 Task: Look for space in Guayaquil, Ecuador from 8th June, 2023 to 12th June, 2023 for 2 adults in price range Rs.8000 to Rs.16000. Place can be private room with 1  bedroom having 1 bed and 1 bathroom. Property type can be flatguest house, hotel. Booking option can be shelf check-in. Required host language is English.
Action: Mouse moved to (435, 92)
Screenshot: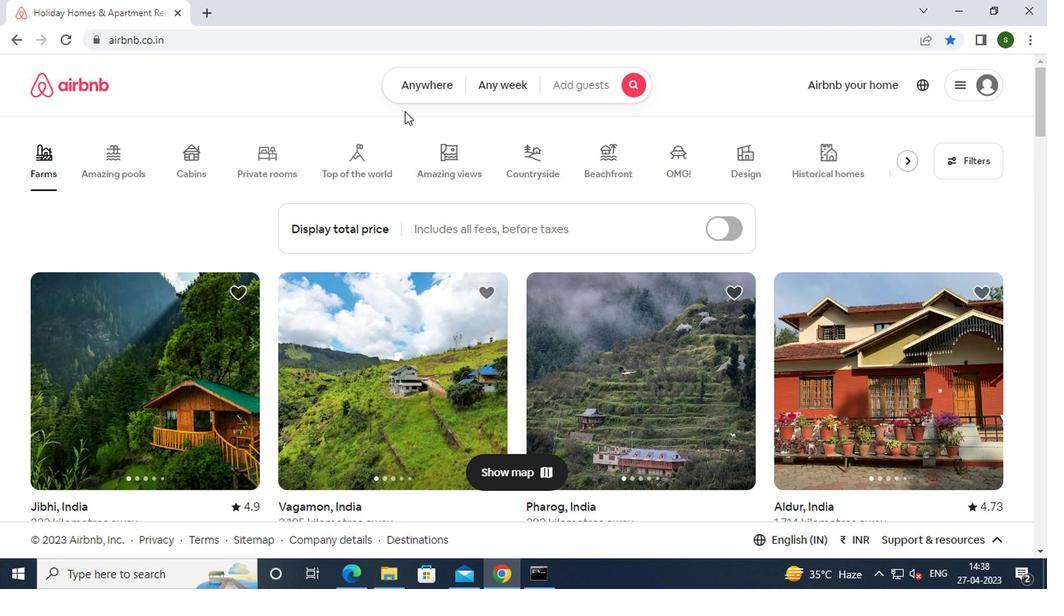 
Action: Mouse pressed left at (435, 92)
Screenshot: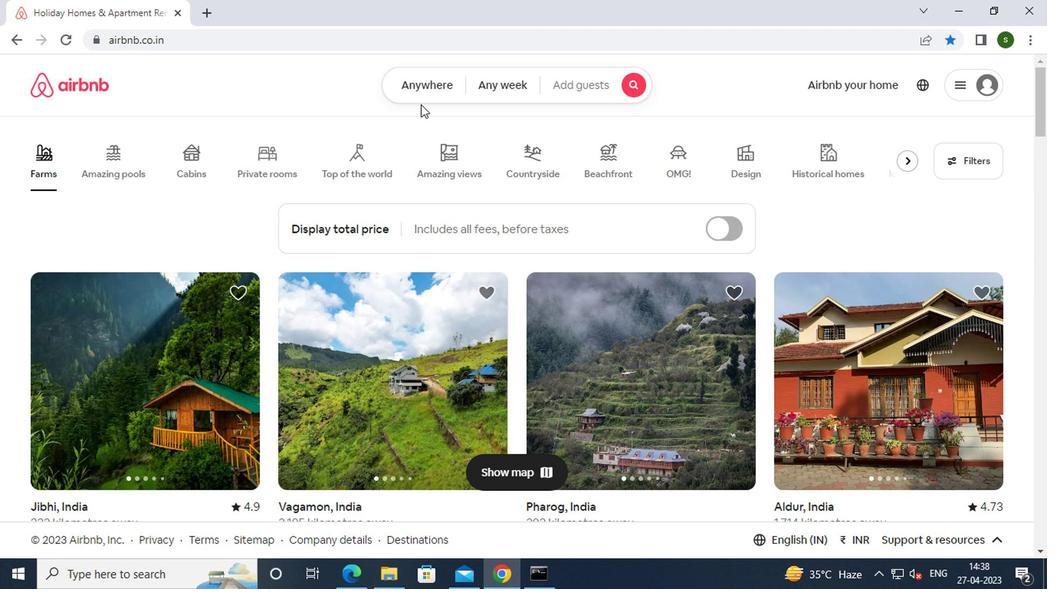 
Action: Mouse moved to (307, 147)
Screenshot: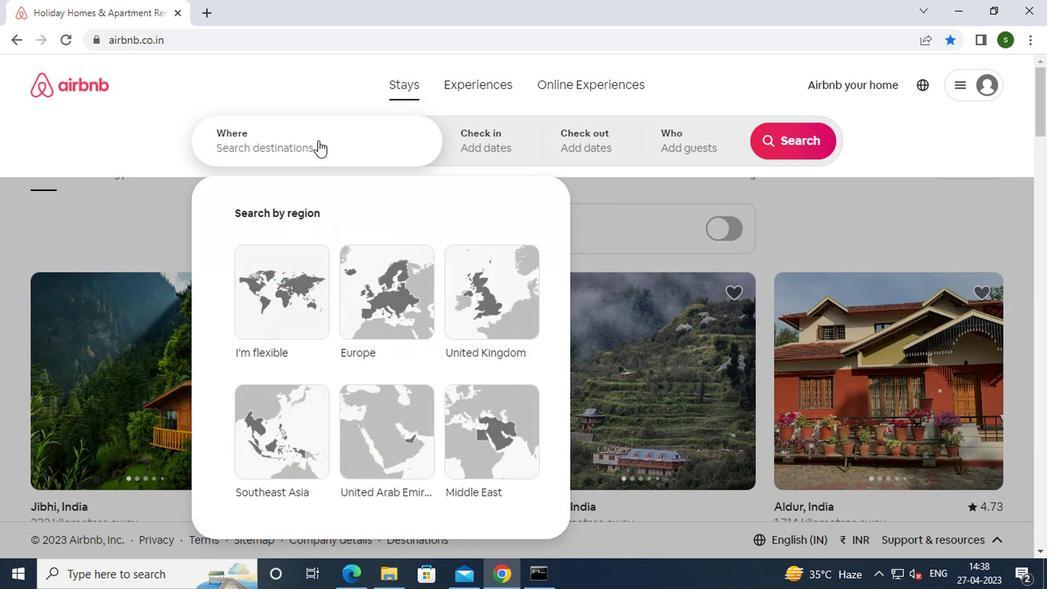 
Action: Mouse pressed left at (307, 147)
Screenshot: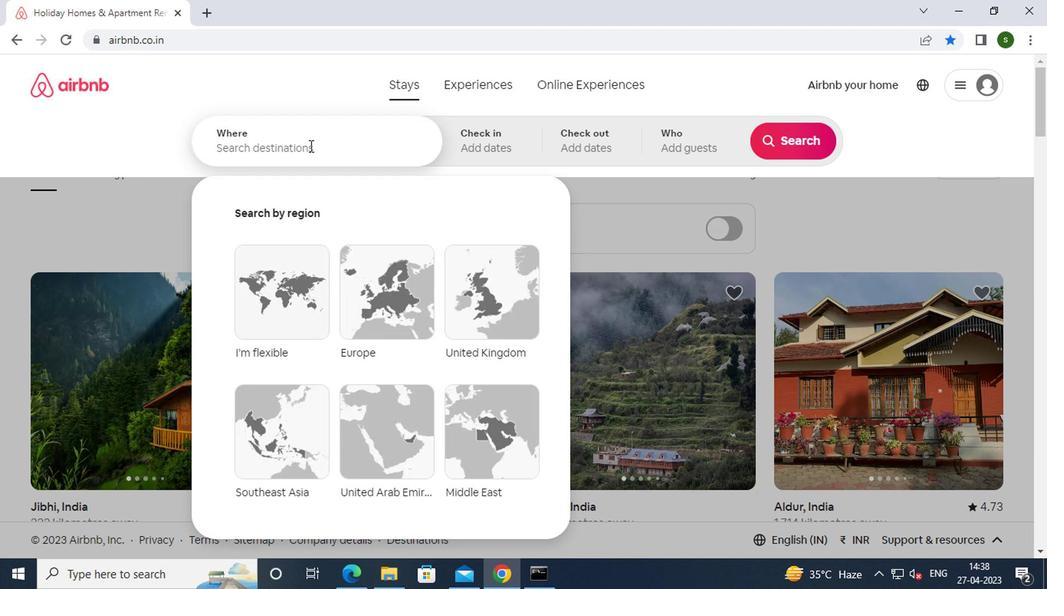
Action: Key pressed g<Key.caps_lock>uayaquil,<Key.space><Key.caps_lock>e<Key.caps_lock>cuador<Key.enter>
Screenshot: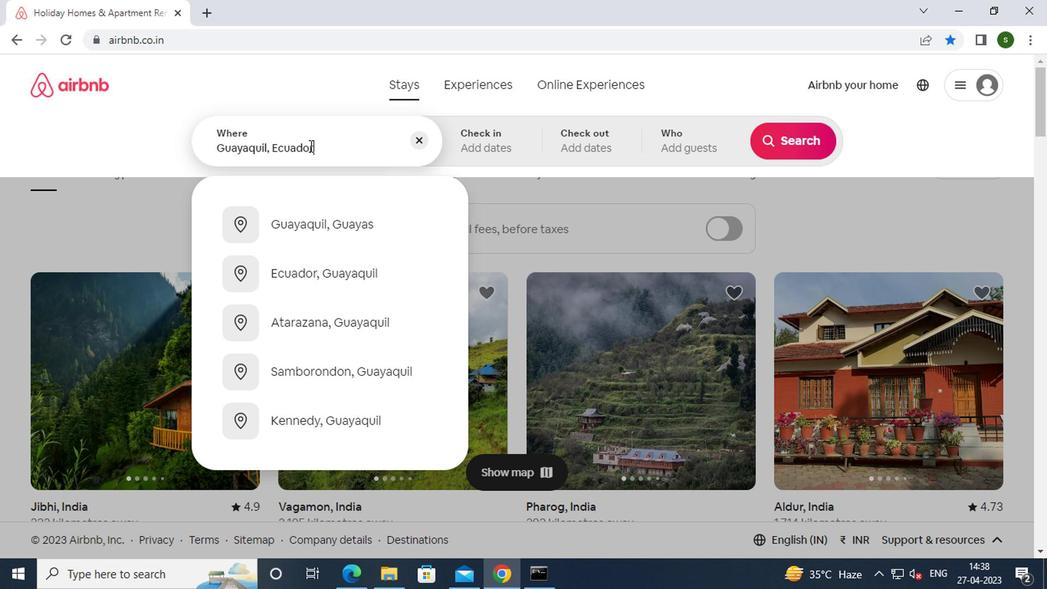 
Action: Mouse moved to (783, 260)
Screenshot: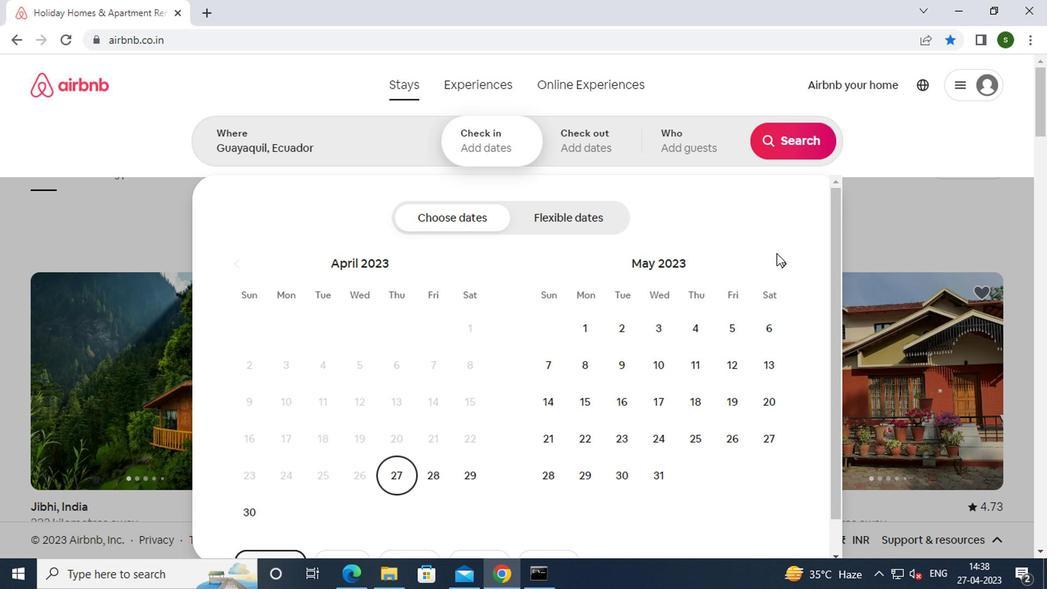 
Action: Mouse pressed left at (783, 260)
Screenshot: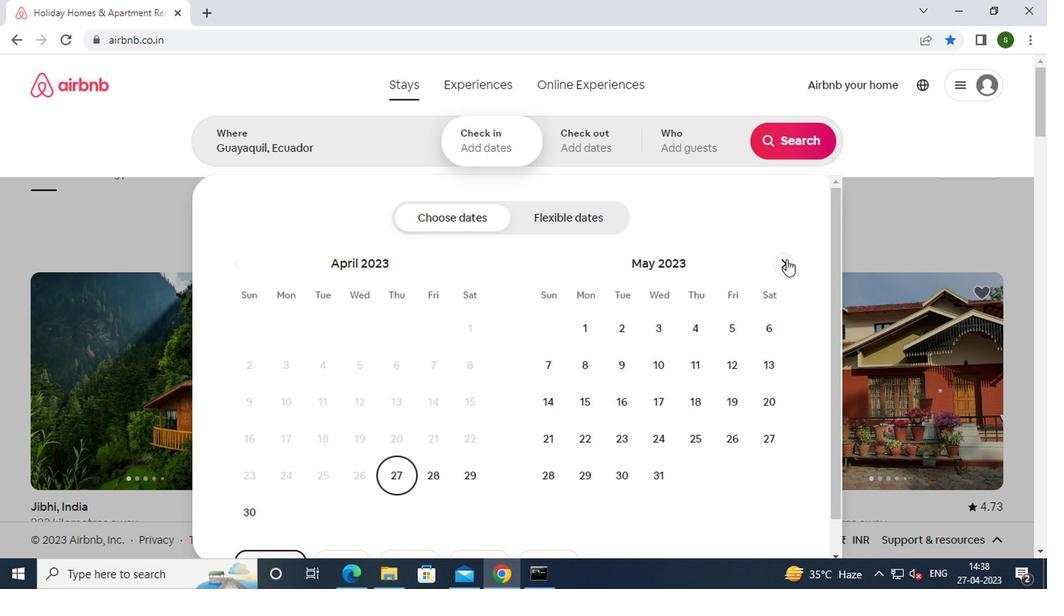
Action: Mouse moved to (686, 356)
Screenshot: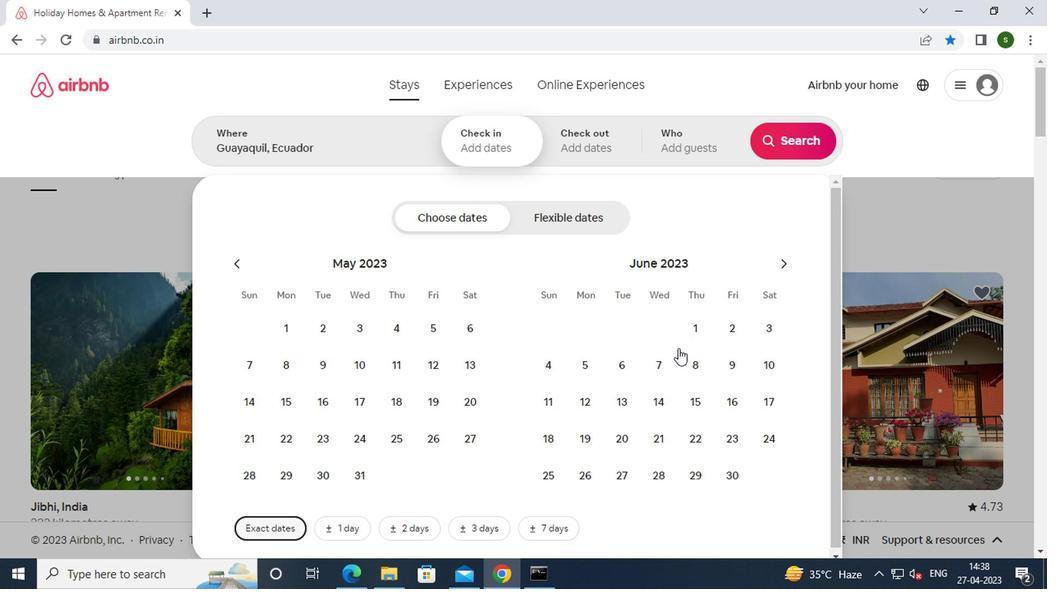 
Action: Mouse pressed left at (686, 356)
Screenshot: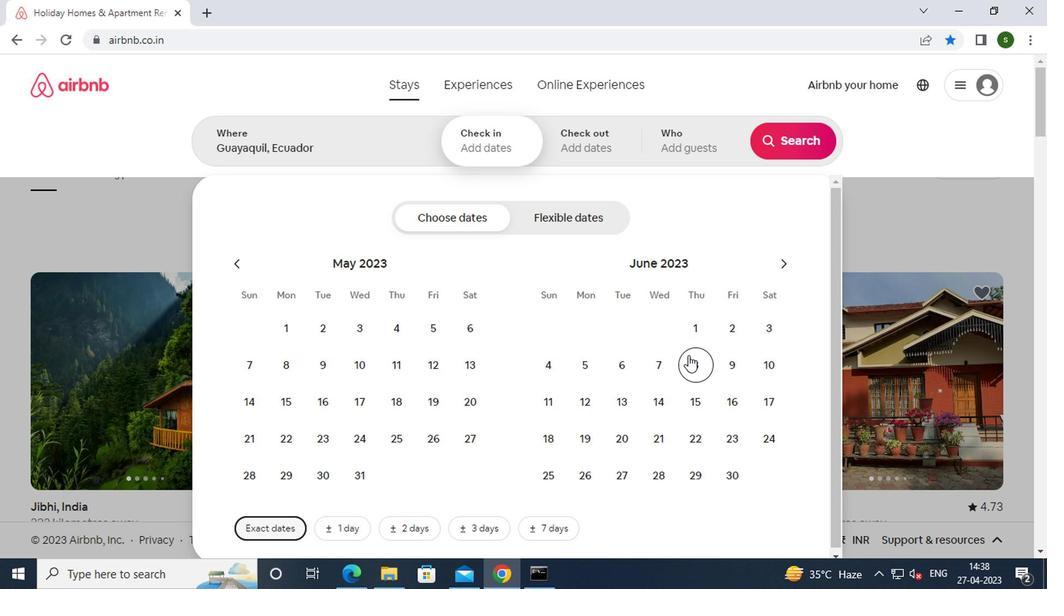
Action: Mouse moved to (590, 393)
Screenshot: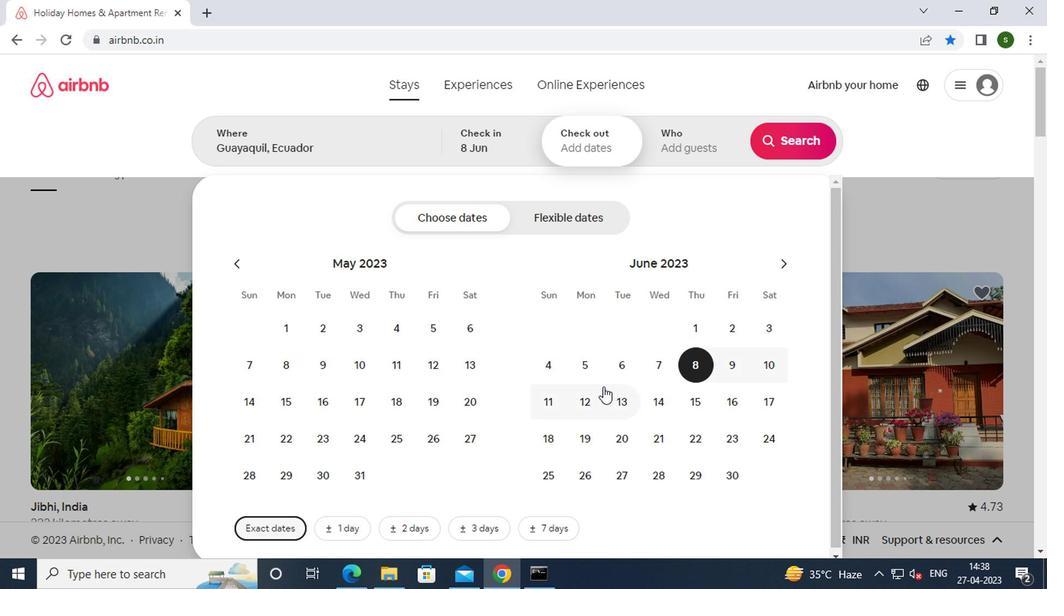 
Action: Mouse pressed left at (590, 393)
Screenshot: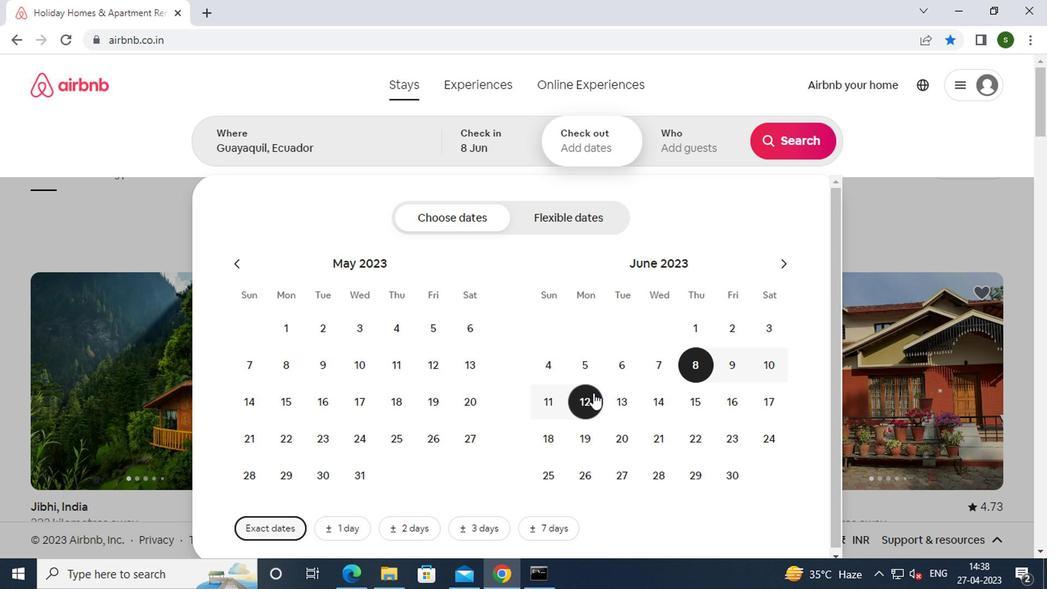 
Action: Mouse moved to (678, 146)
Screenshot: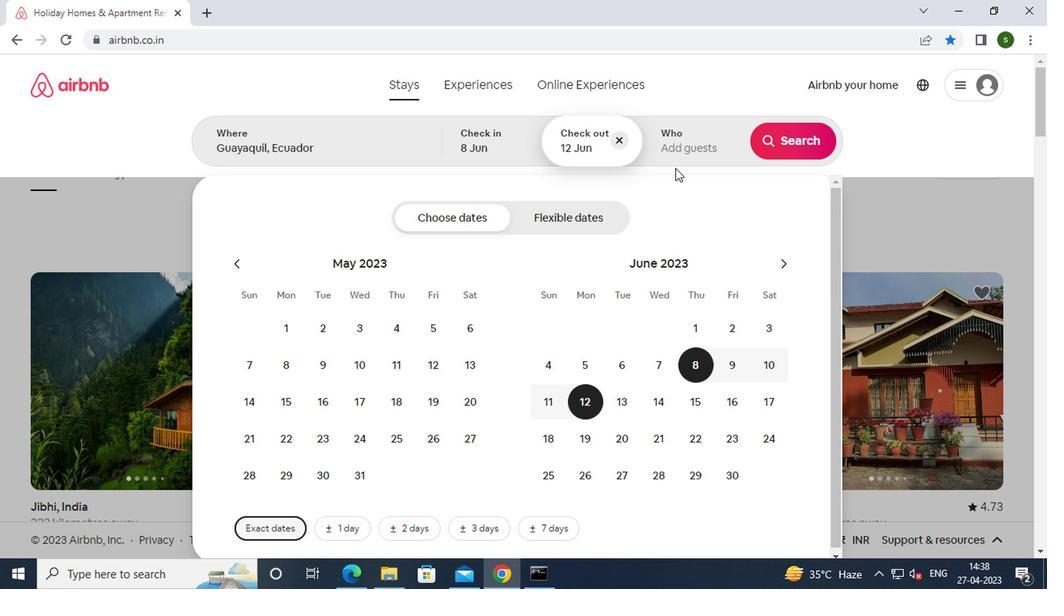 
Action: Mouse pressed left at (678, 146)
Screenshot: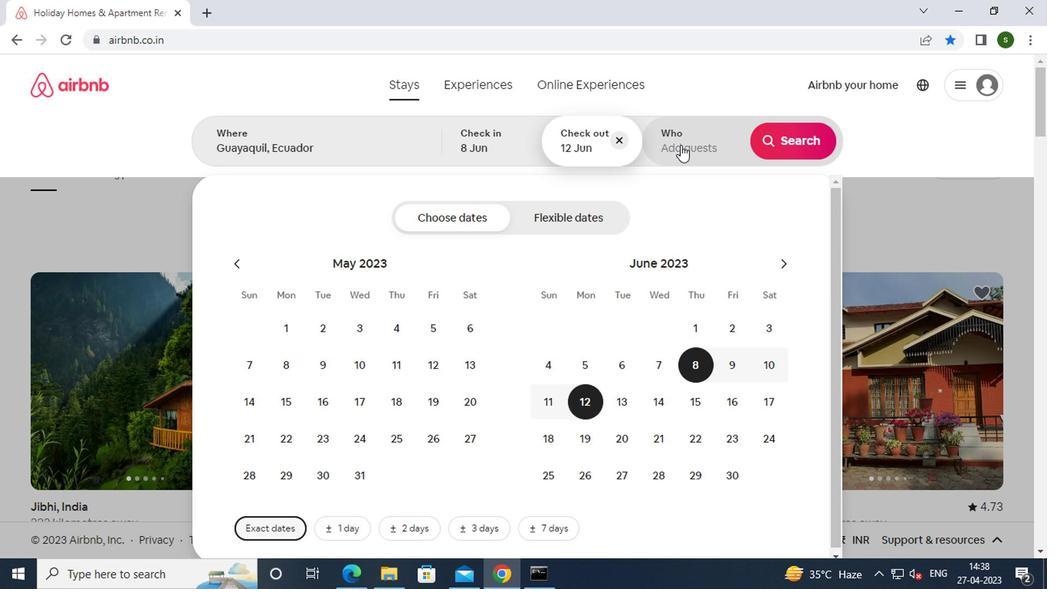 
Action: Mouse moved to (789, 223)
Screenshot: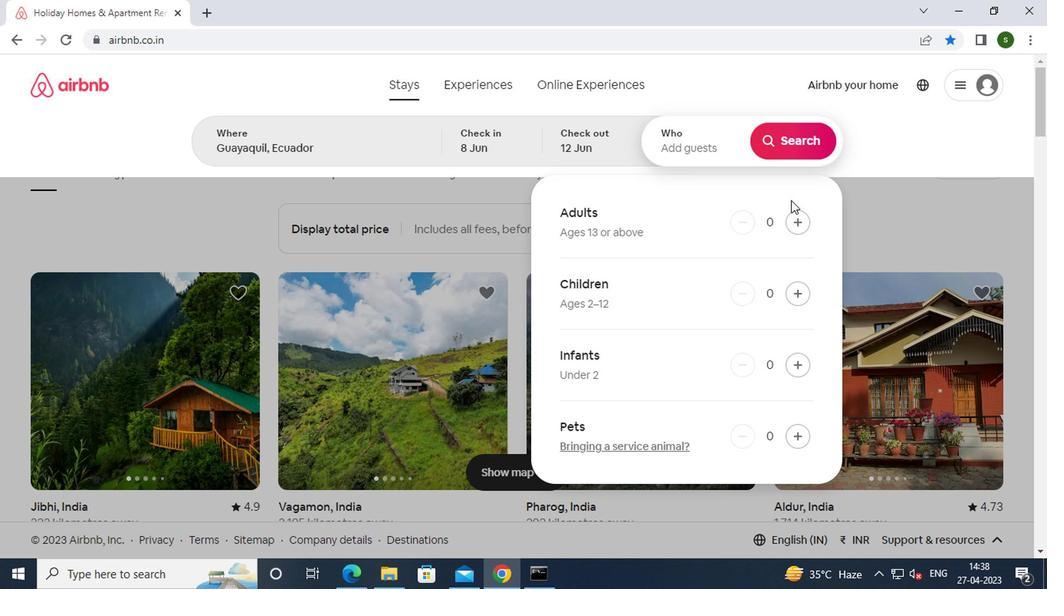 
Action: Mouse pressed left at (789, 223)
Screenshot: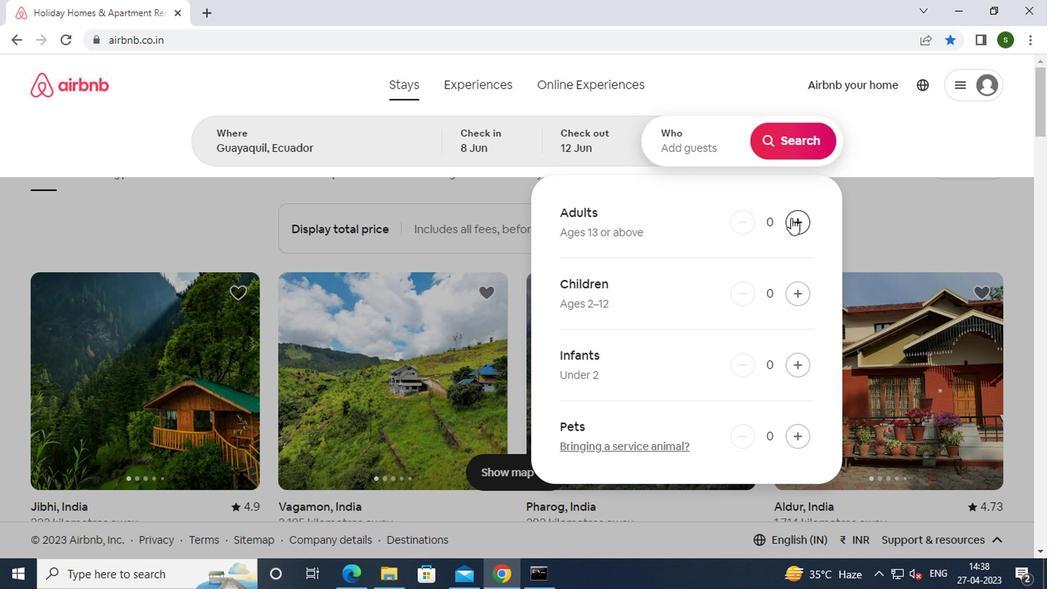 
Action: Mouse pressed left at (789, 223)
Screenshot: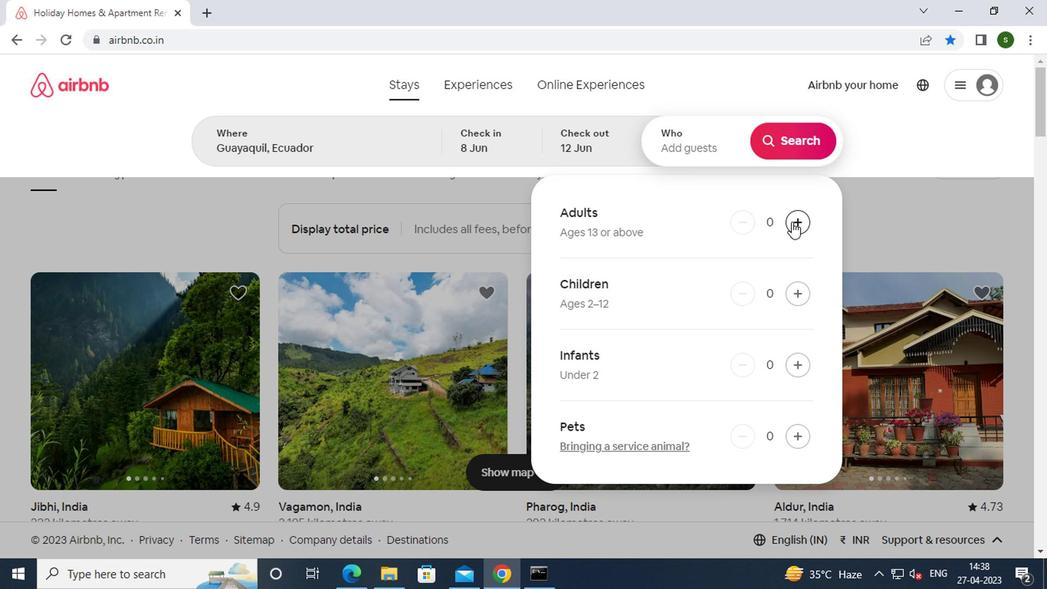 
Action: Mouse moved to (799, 146)
Screenshot: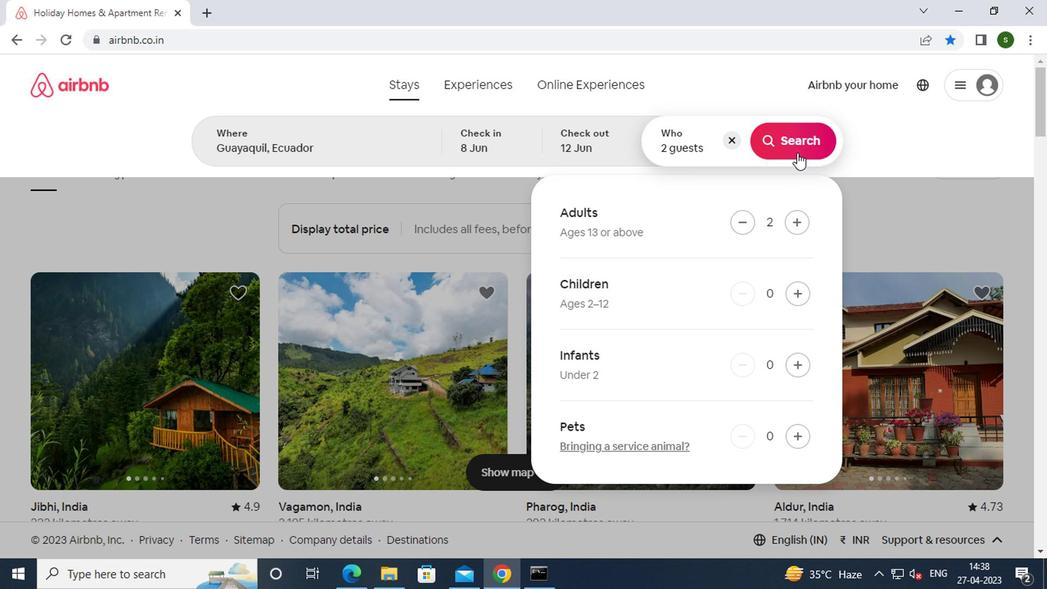 
Action: Mouse pressed left at (799, 146)
Screenshot: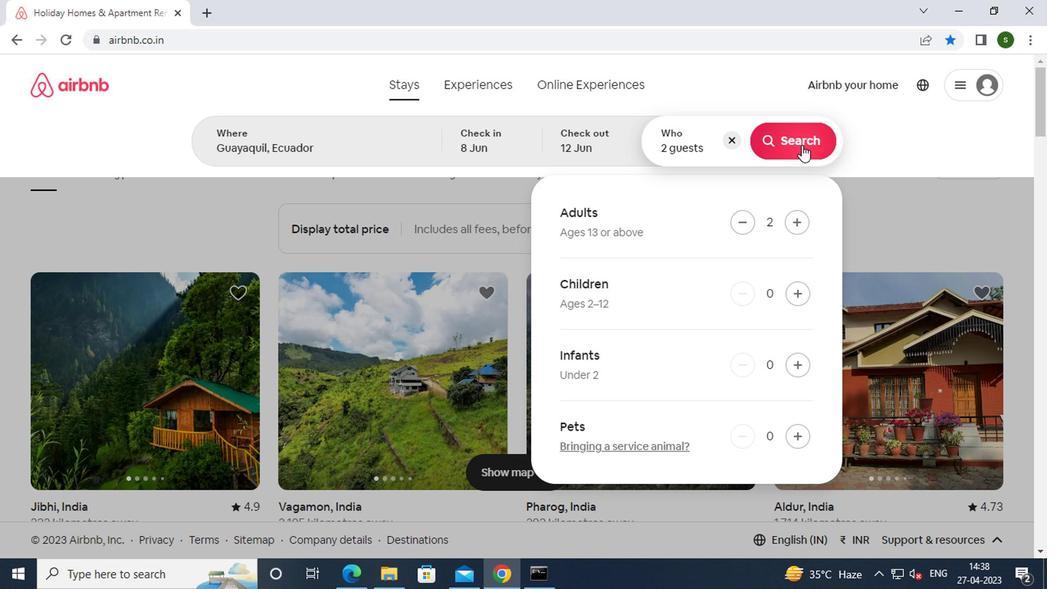 
Action: Mouse moved to (956, 142)
Screenshot: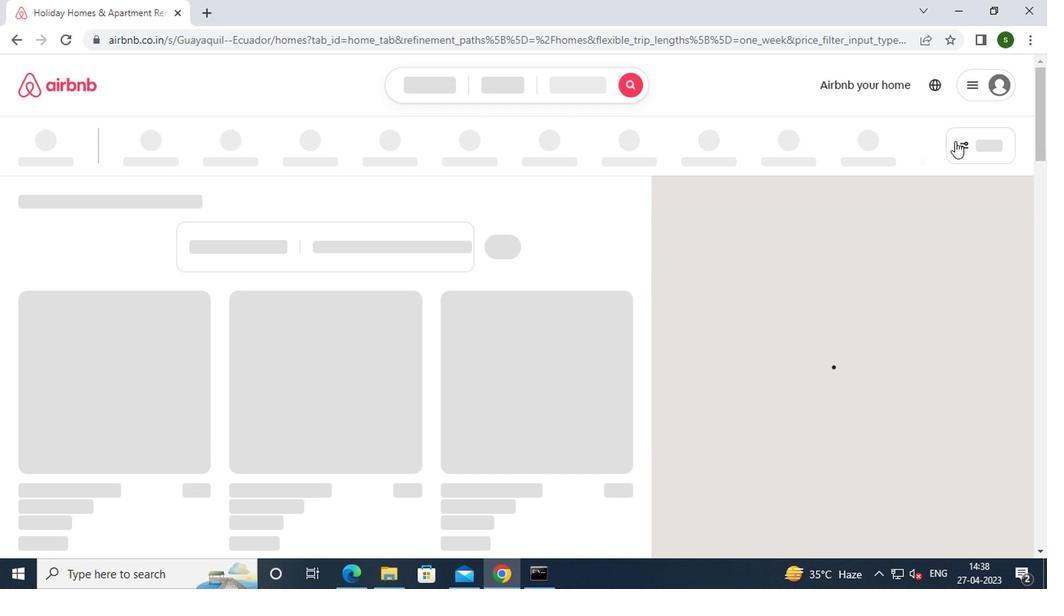 
Action: Mouse pressed left at (956, 142)
Screenshot: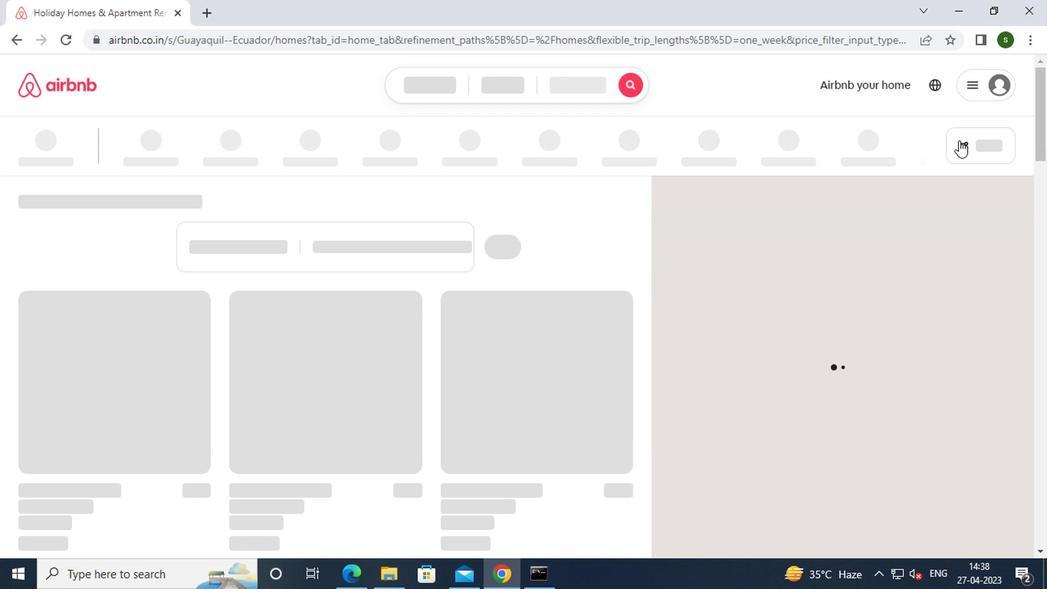 
Action: Mouse moved to (408, 390)
Screenshot: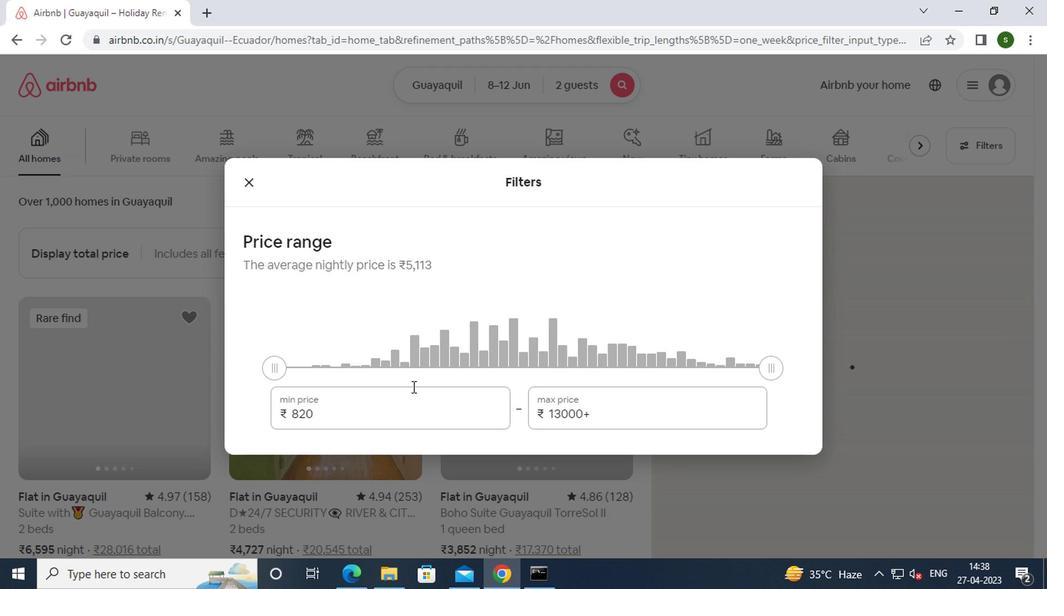 
Action: Mouse pressed left at (408, 390)
Screenshot: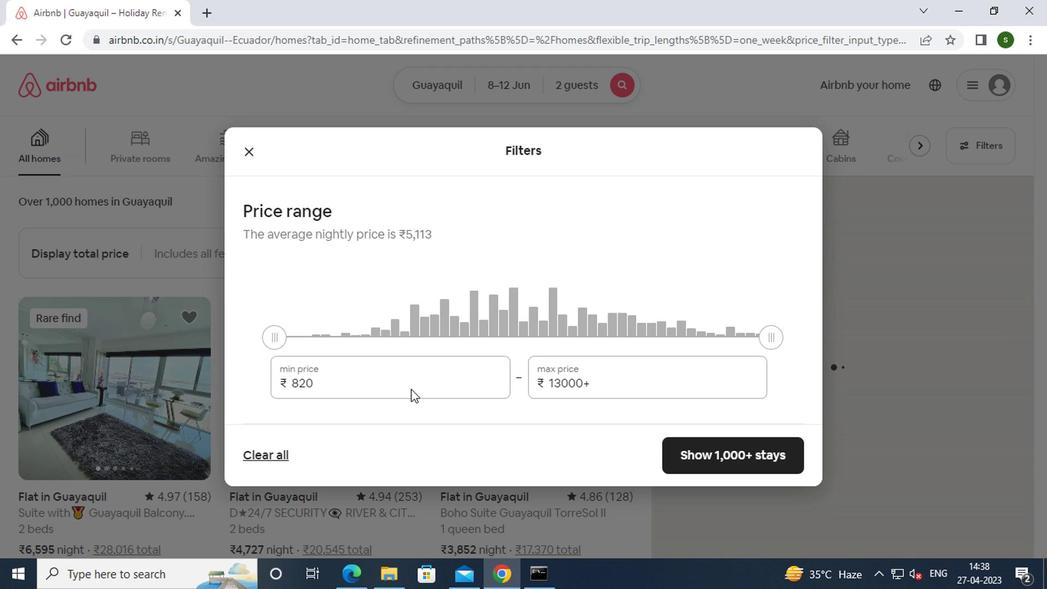 
Action: Mouse moved to (418, 342)
Screenshot: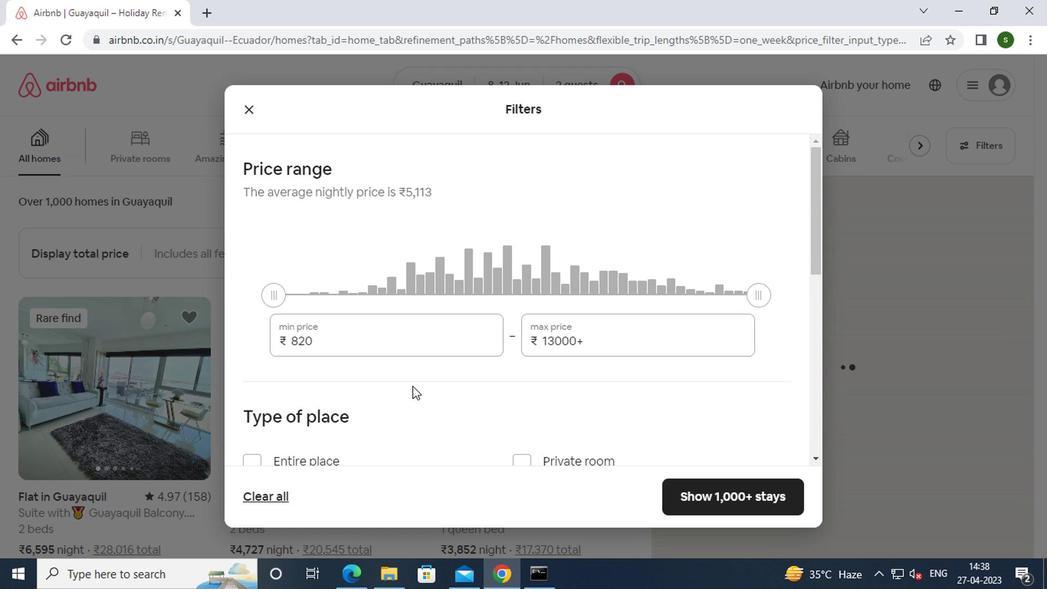 
Action: Mouse pressed left at (418, 342)
Screenshot: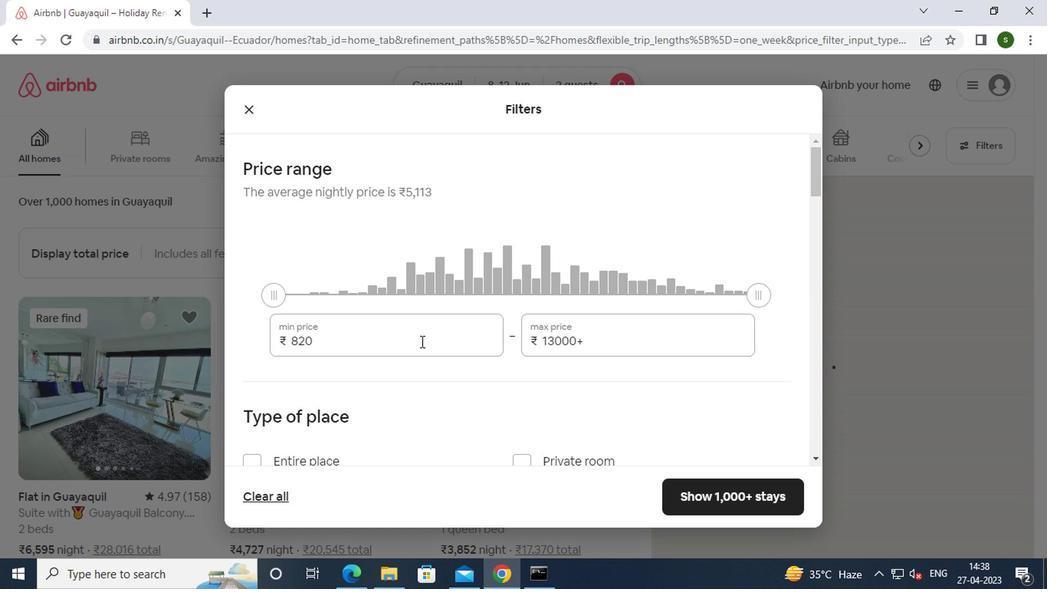 
Action: Key pressed <Key.backspace><Key.backspace><Key.backspace><Key.backspace><Key.backspace><Key.backspace><Key.backspace>8000
Screenshot: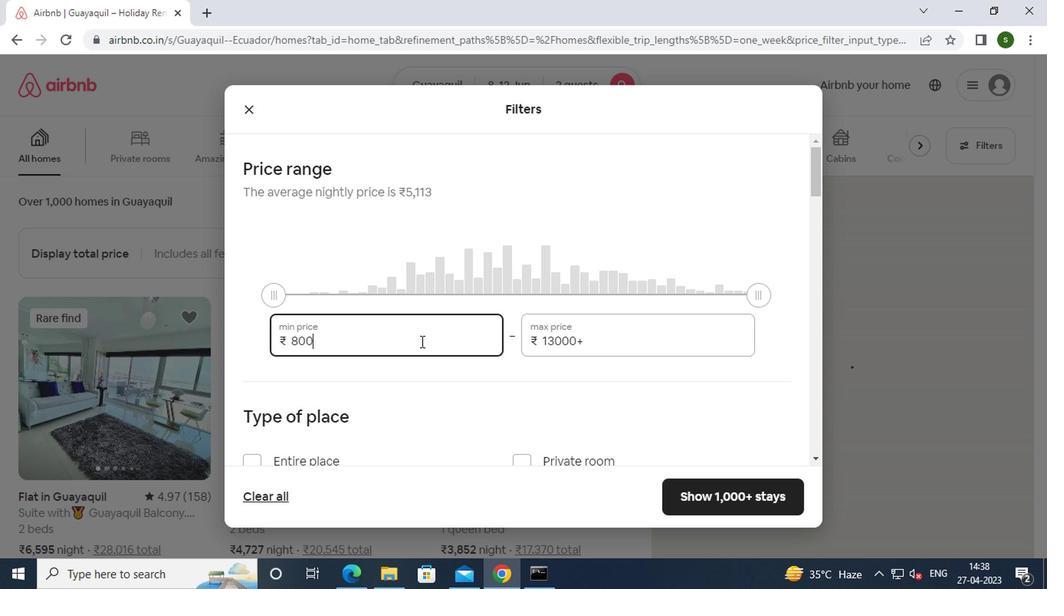 
Action: Mouse moved to (616, 333)
Screenshot: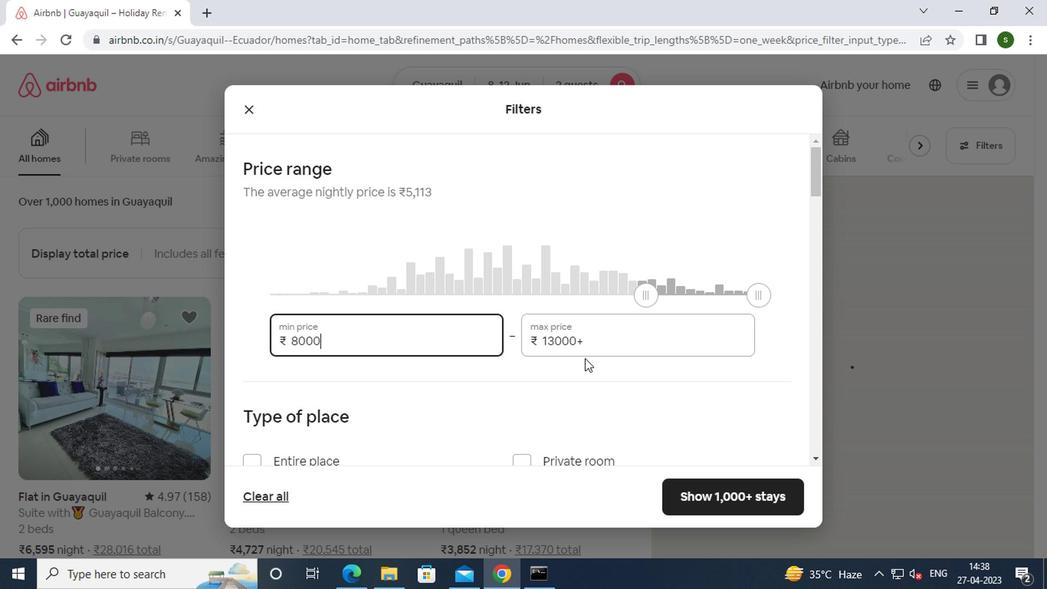 
Action: Mouse pressed left at (616, 333)
Screenshot: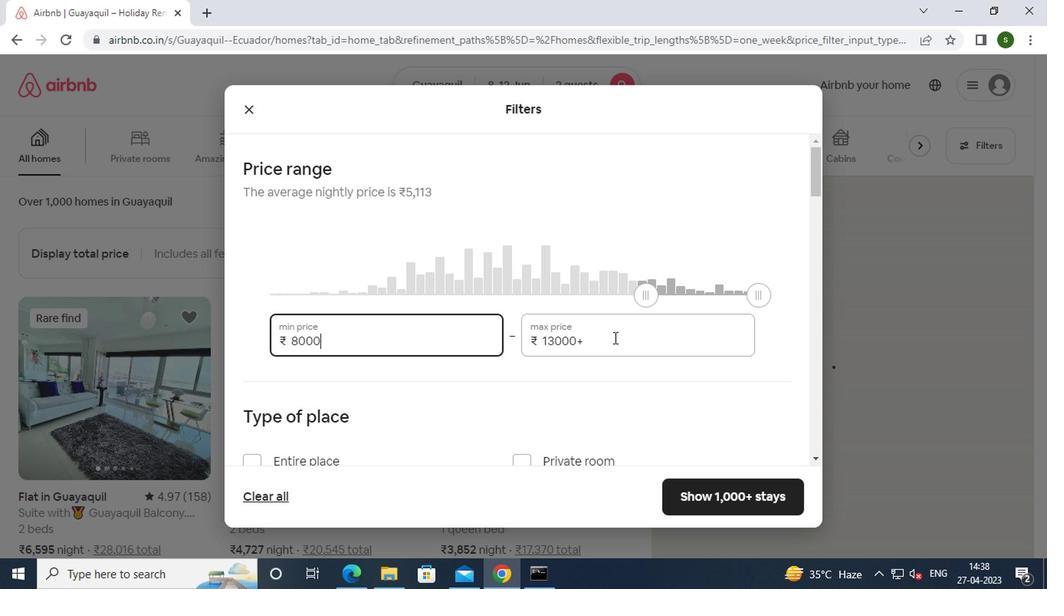 
Action: Key pressed <Key.backspace><Key.backspace><Key.backspace><Key.backspace><Key.backspace><Key.backspace><Key.backspace><Key.backspace><Key.backspace><Key.backspace><Key.backspace>16000
Screenshot: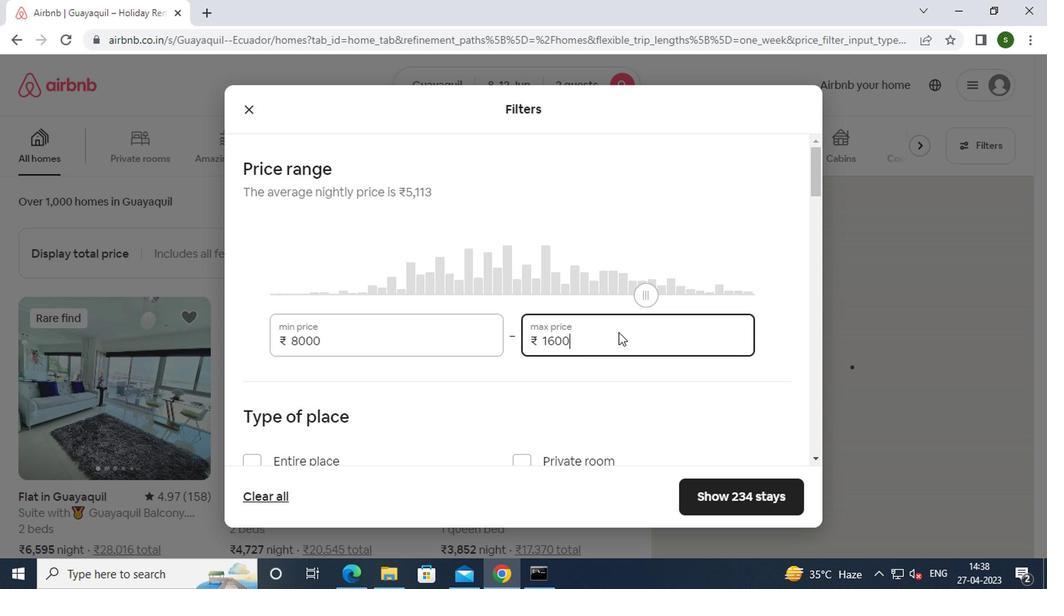 
Action: Mouse moved to (456, 331)
Screenshot: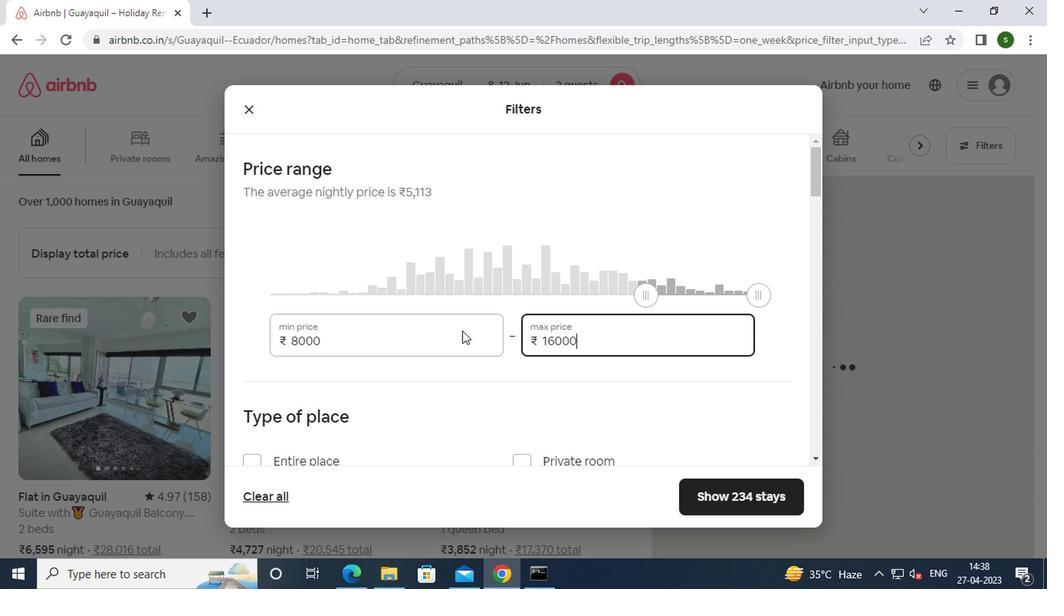 
Action: Mouse scrolled (456, 331) with delta (0, 0)
Screenshot: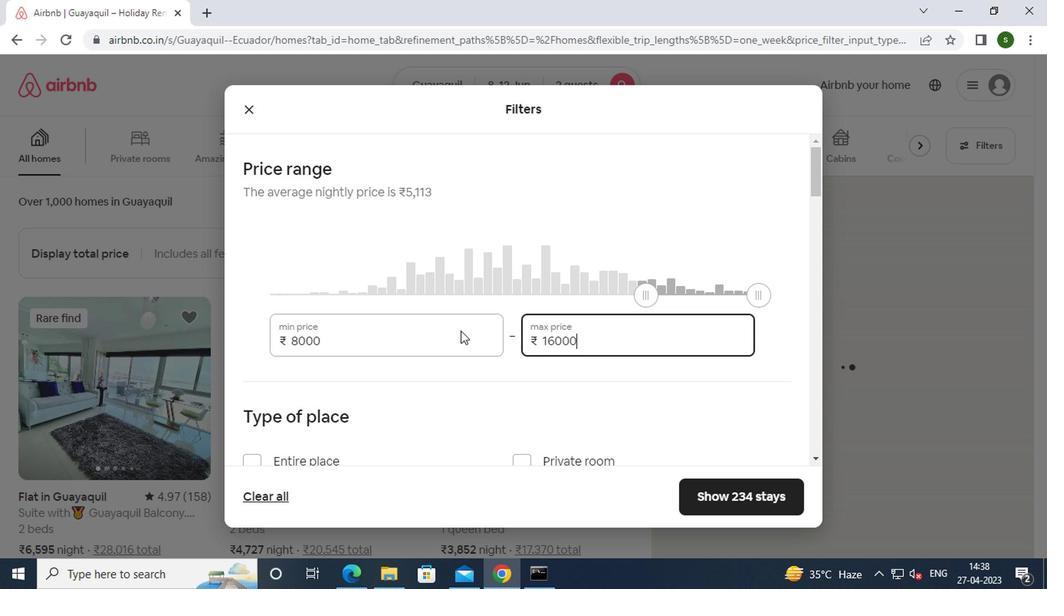 
Action: Mouse scrolled (456, 331) with delta (0, 0)
Screenshot: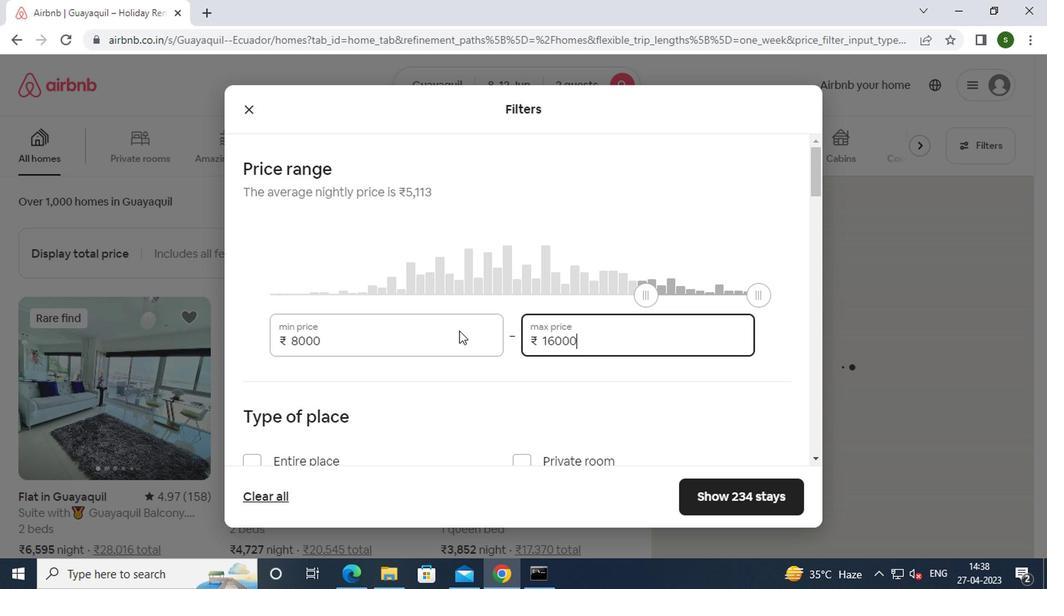 
Action: Mouse moved to (525, 308)
Screenshot: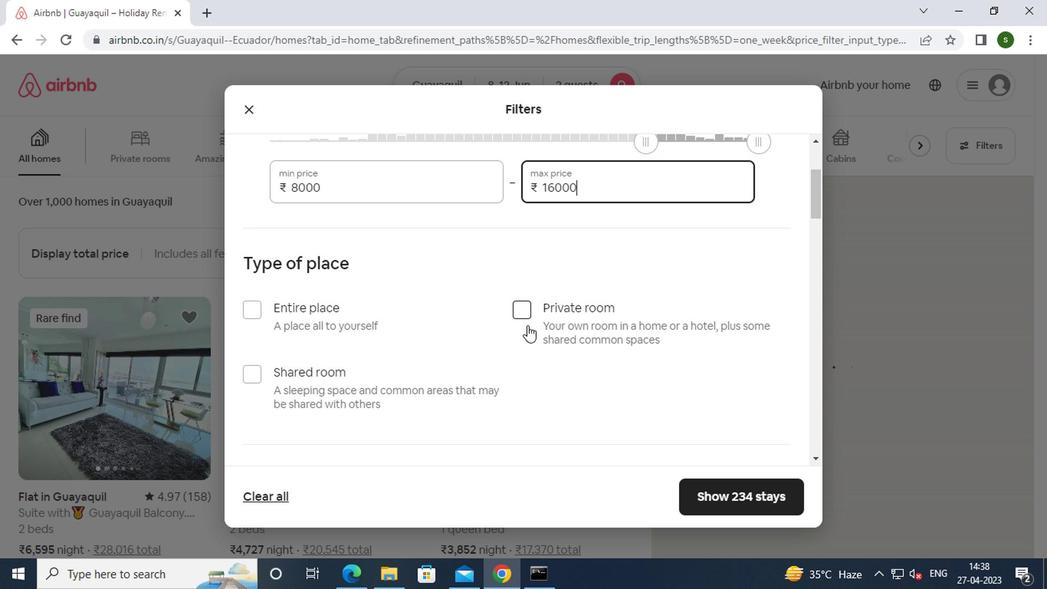 
Action: Mouse pressed left at (525, 308)
Screenshot: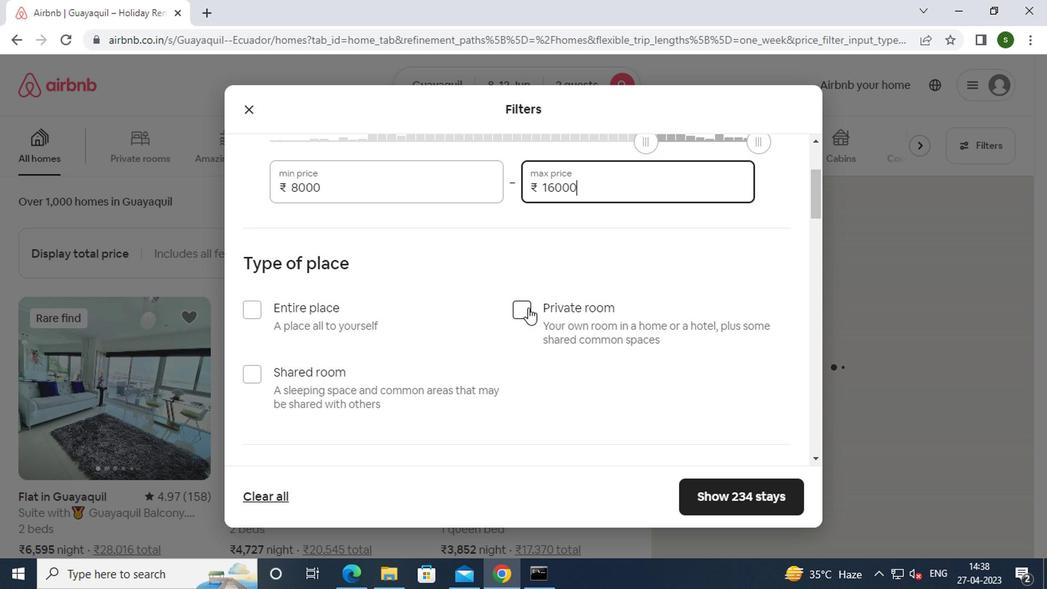 
Action: Mouse moved to (456, 323)
Screenshot: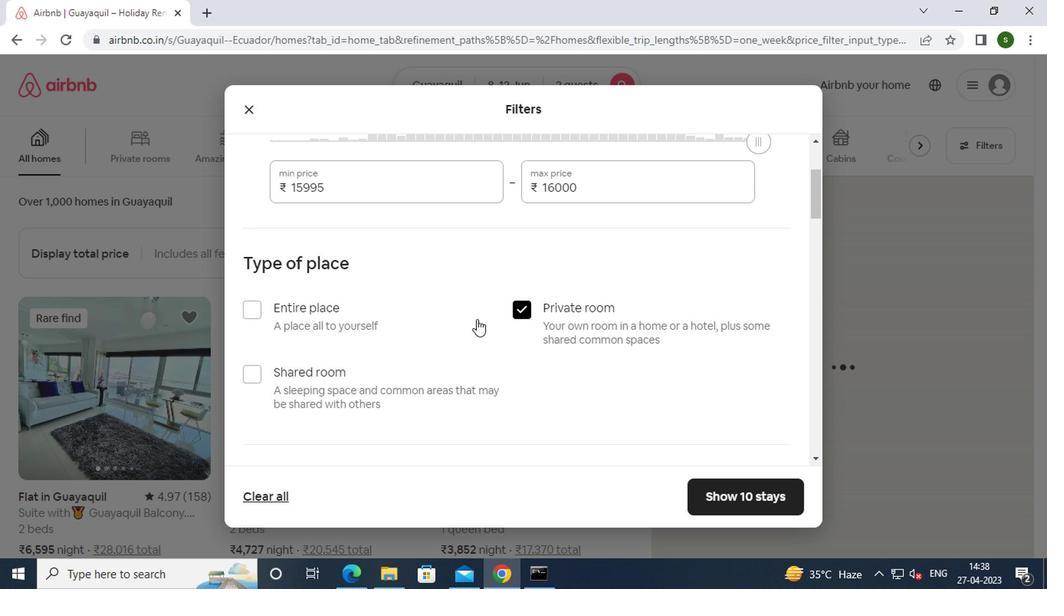 
Action: Mouse scrolled (456, 322) with delta (0, -1)
Screenshot: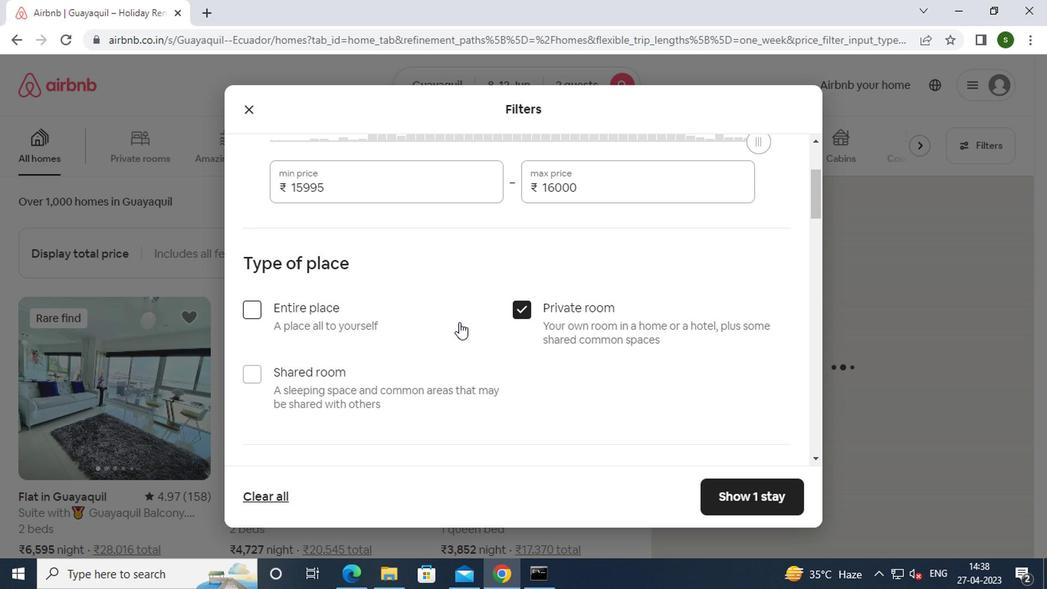 
Action: Mouse scrolled (456, 322) with delta (0, -1)
Screenshot: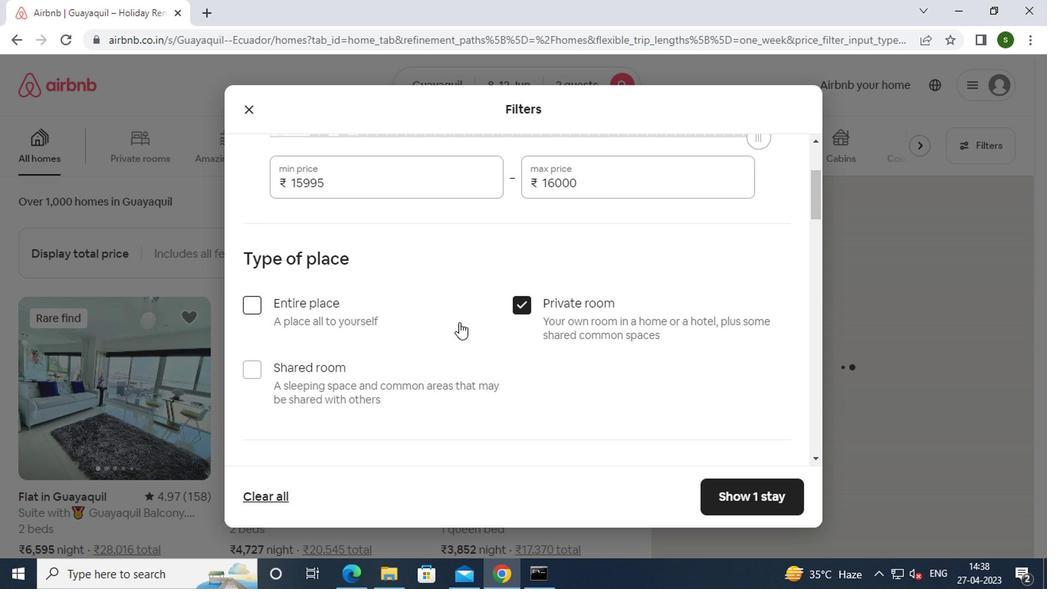 
Action: Mouse scrolled (456, 322) with delta (0, -1)
Screenshot: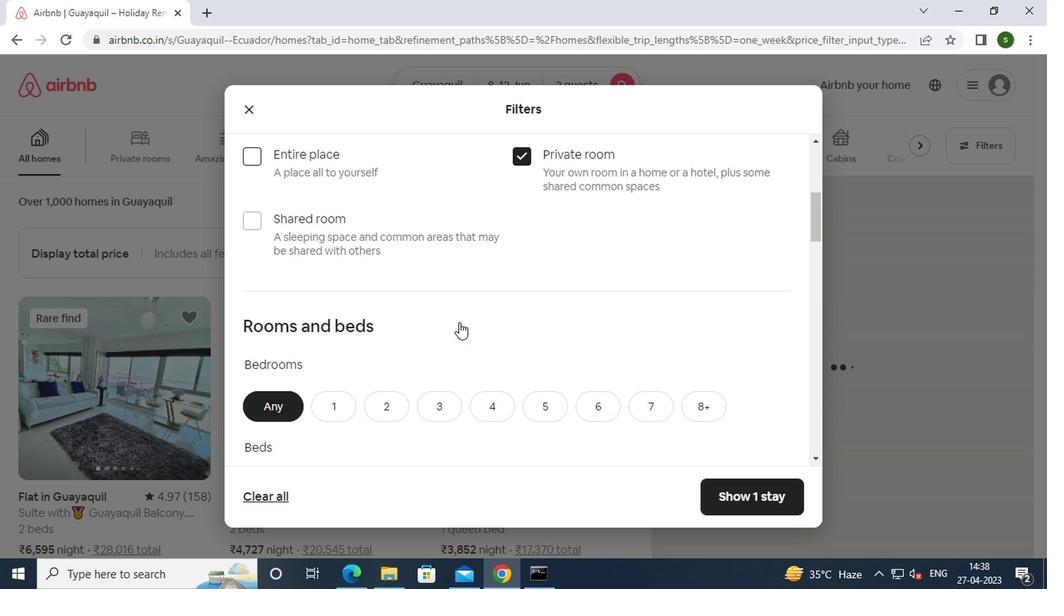 
Action: Mouse scrolled (456, 322) with delta (0, -1)
Screenshot: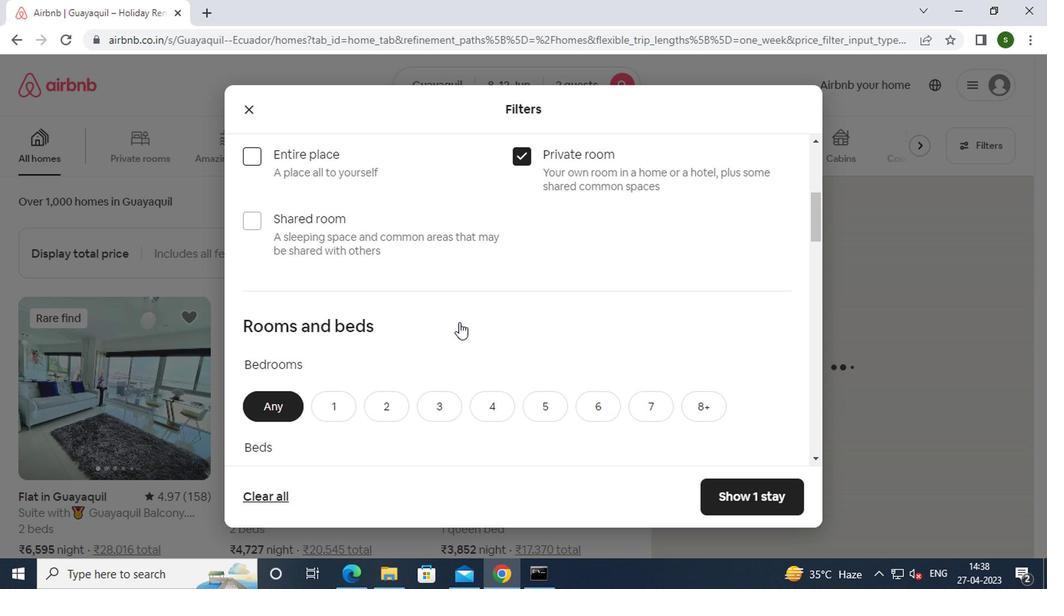 
Action: Mouse scrolled (456, 322) with delta (0, -1)
Screenshot: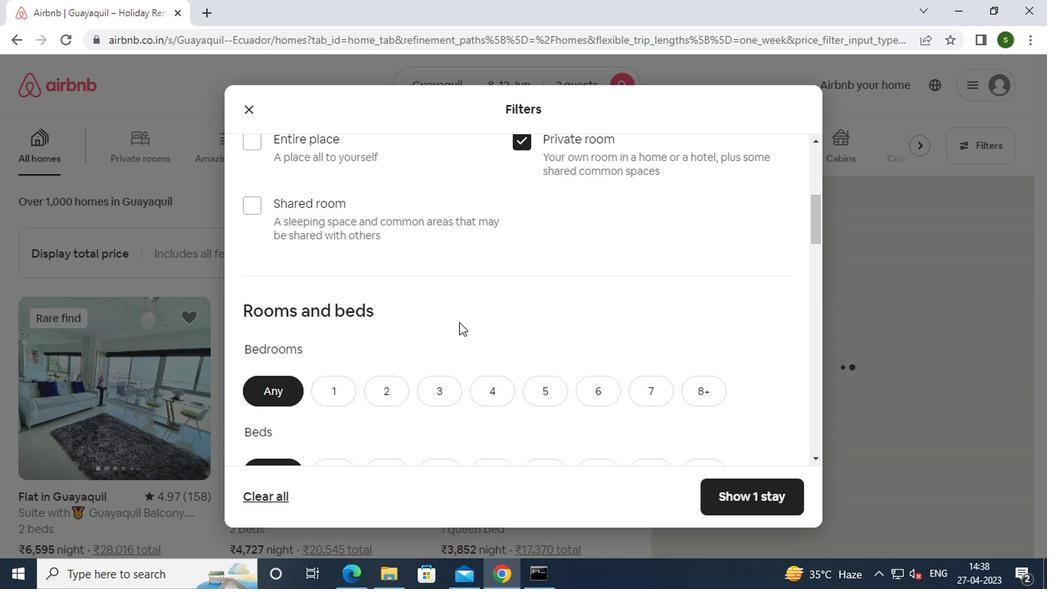
Action: Mouse moved to (339, 180)
Screenshot: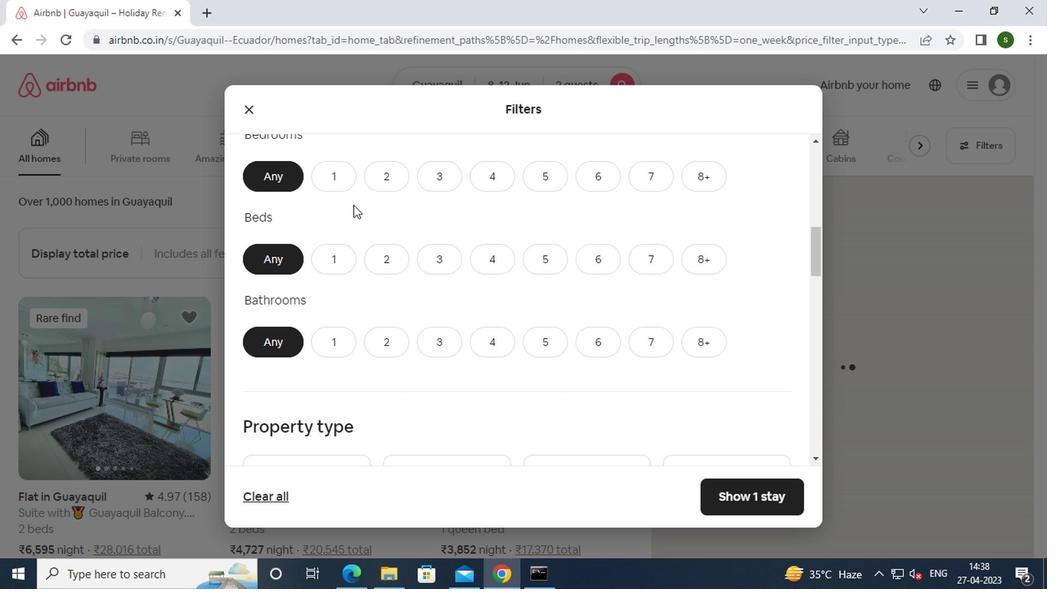 
Action: Mouse pressed left at (339, 180)
Screenshot: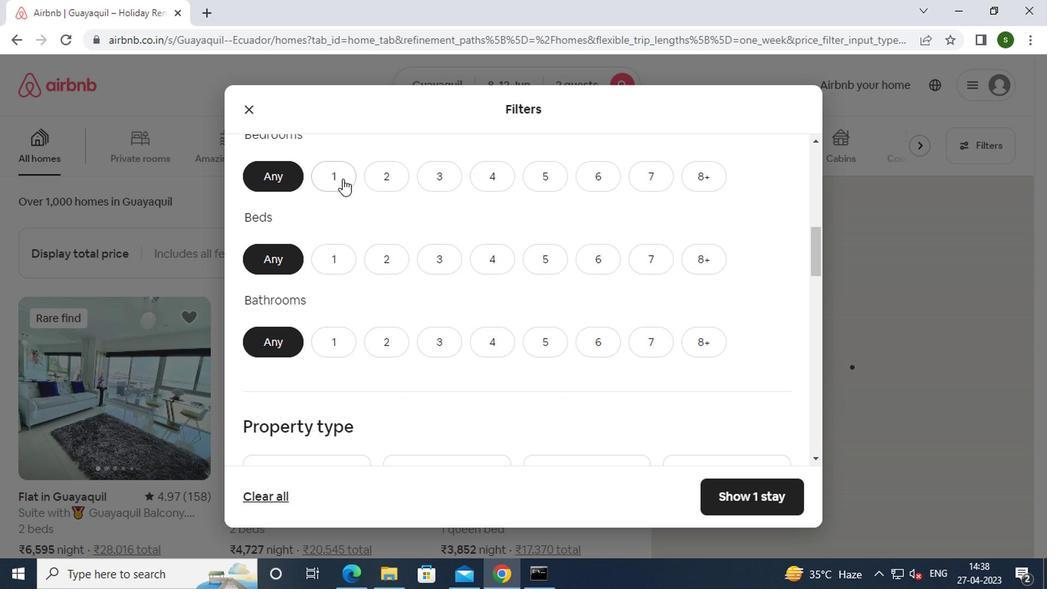 
Action: Mouse moved to (336, 260)
Screenshot: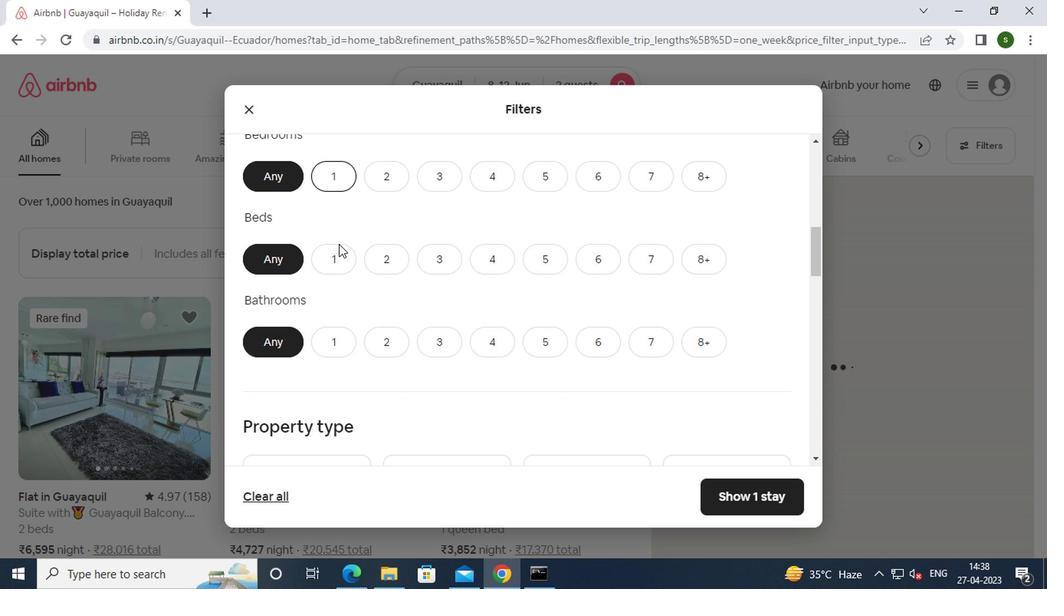 
Action: Mouse pressed left at (336, 260)
Screenshot: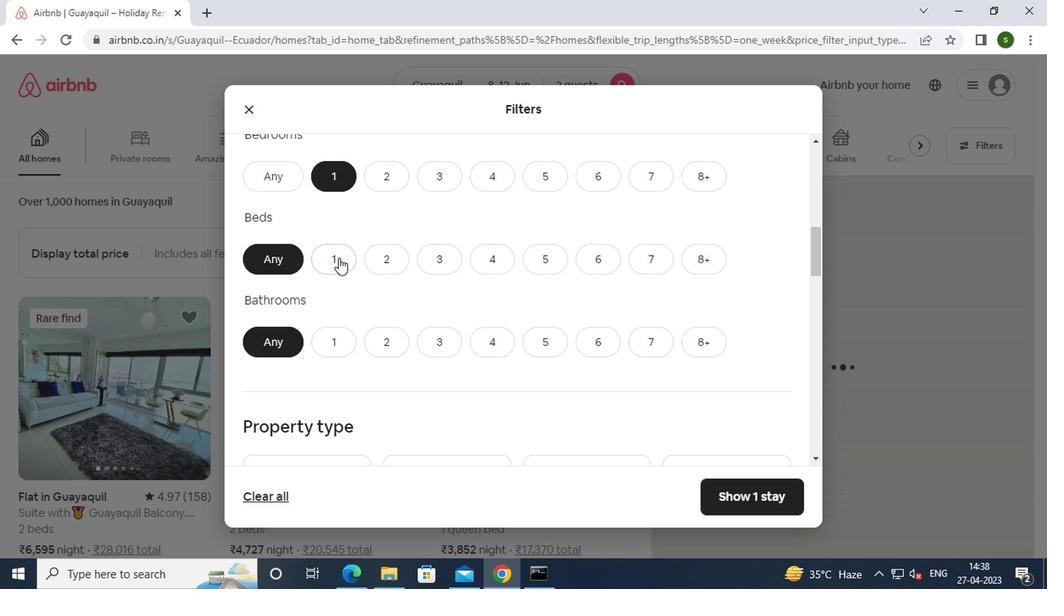 
Action: Mouse moved to (336, 333)
Screenshot: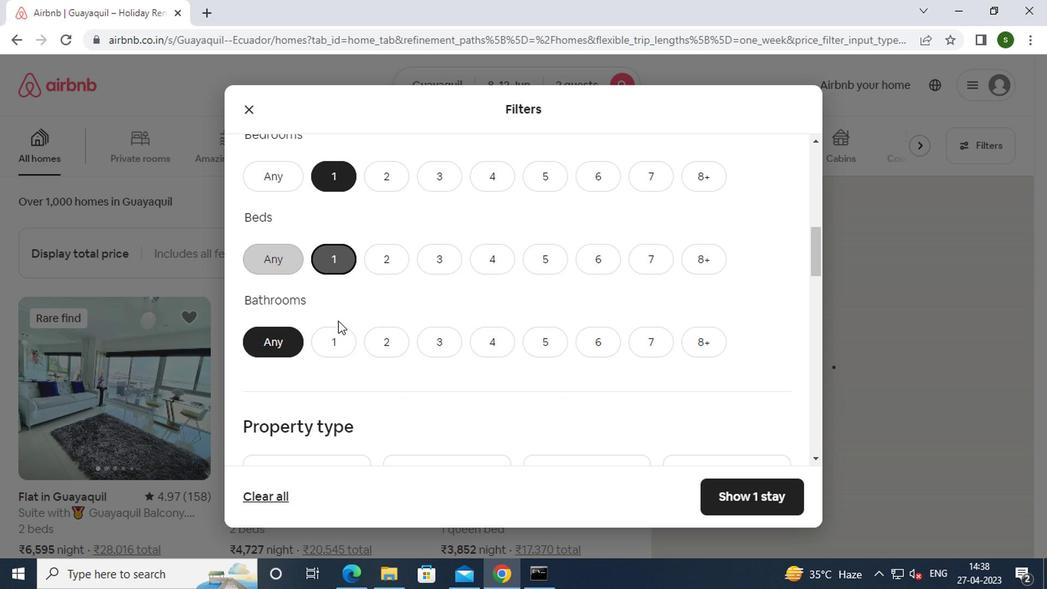 
Action: Mouse pressed left at (336, 333)
Screenshot: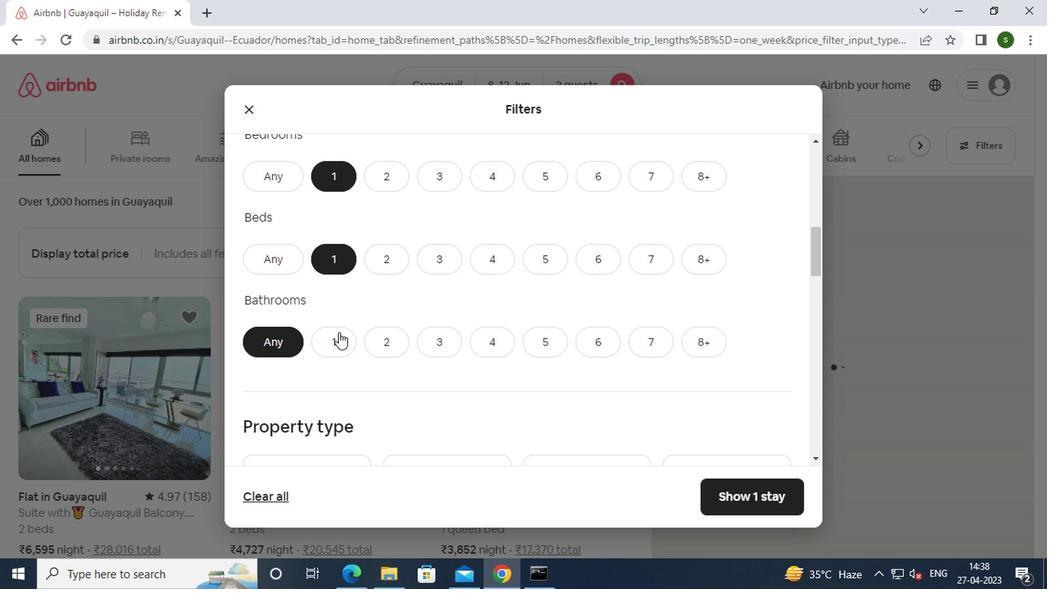 
Action: Mouse moved to (433, 291)
Screenshot: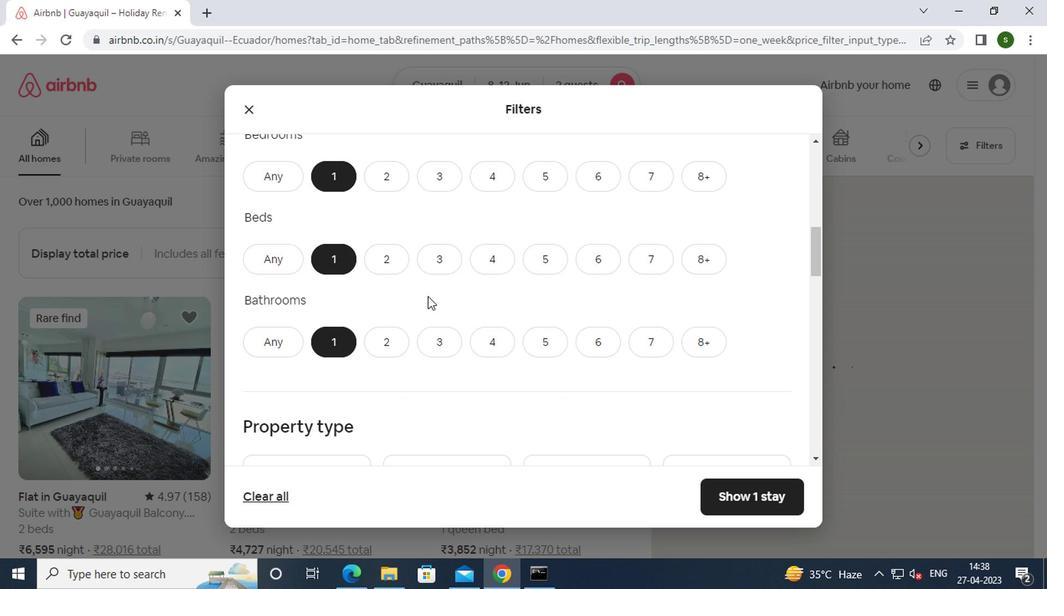 
Action: Mouse scrolled (433, 291) with delta (0, 0)
Screenshot: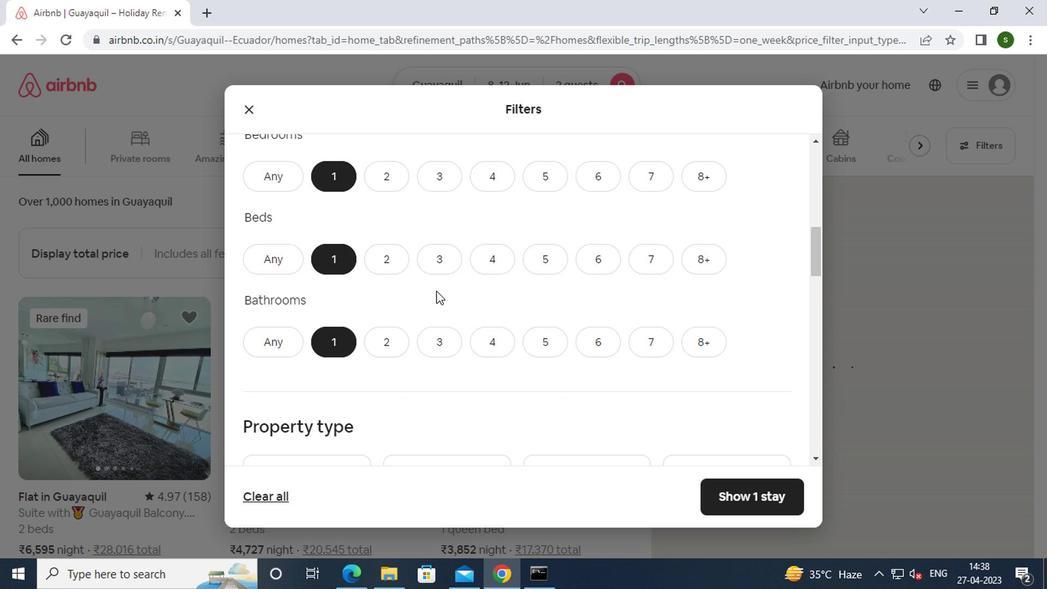 
Action: Mouse scrolled (433, 291) with delta (0, 0)
Screenshot: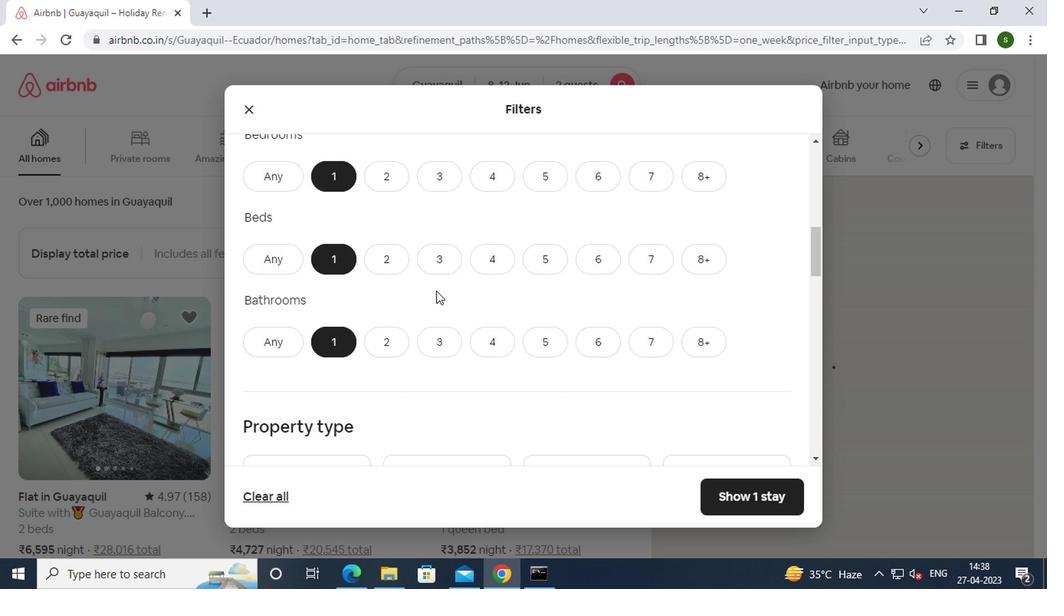 
Action: Mouse scrolled (433, 291) with delta (0, 0)
Screenshot: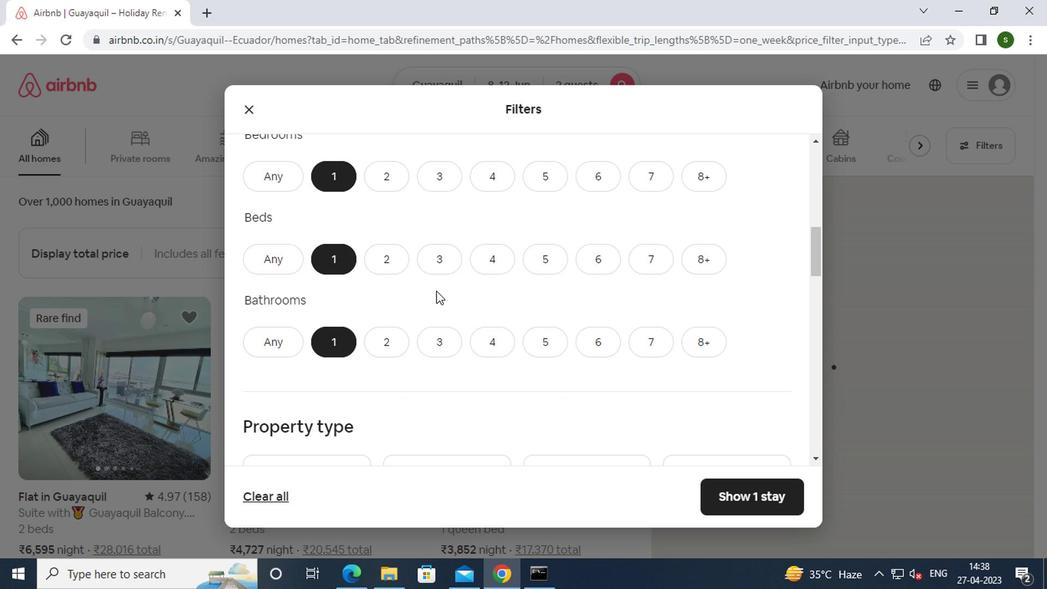 
Action: Mouse moved to (350, 285)
Screenshot: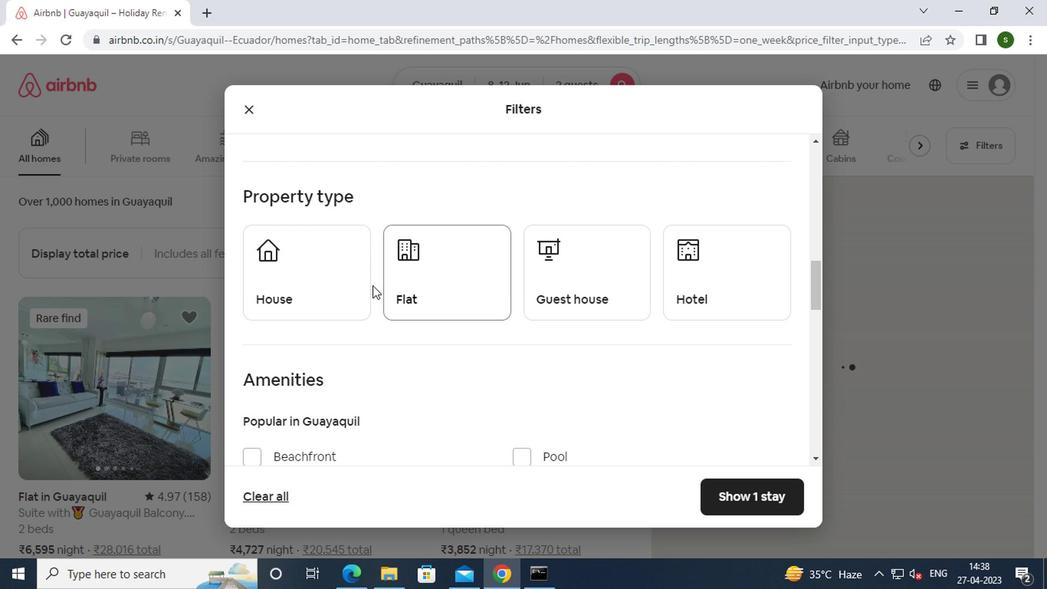 
Action: Mouse pressed left at (350, 285)
Screenshot: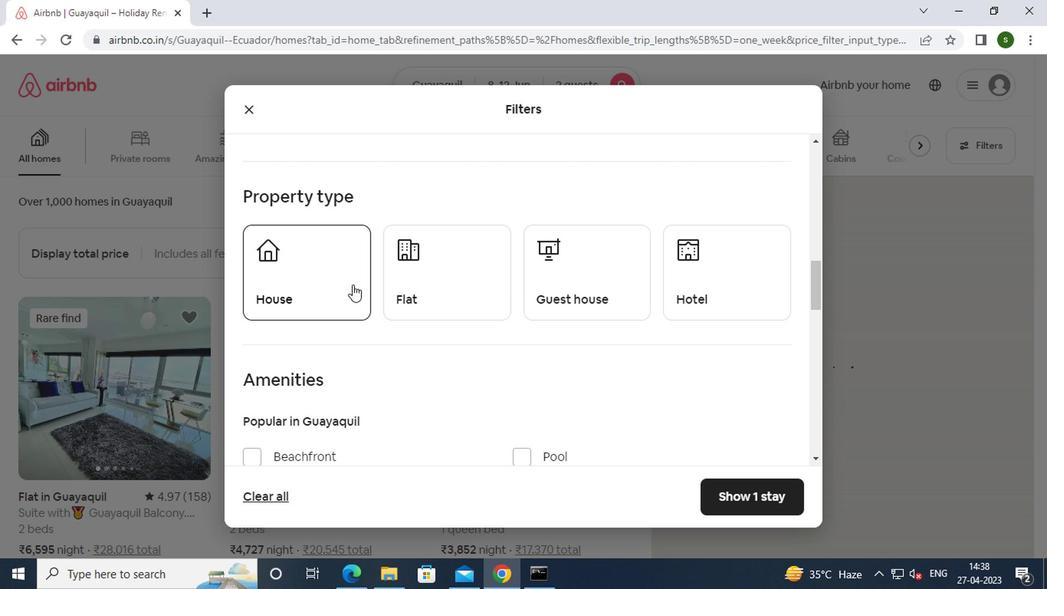 
Action: Mouse moved to (443, 285)
Screenshot: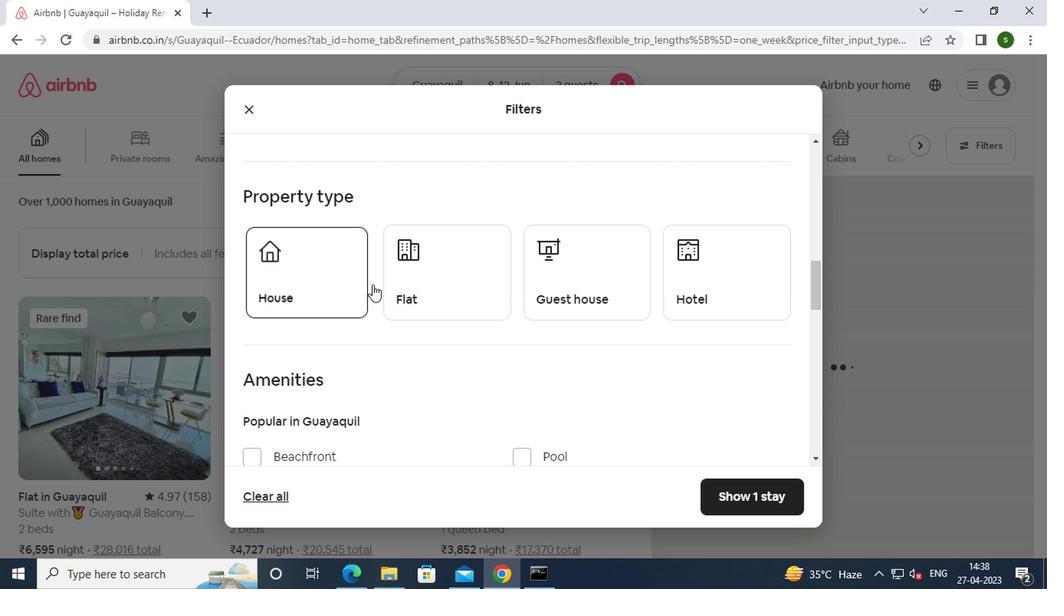 
Action: Mouse pressed left at (443, 285)
Screenshot: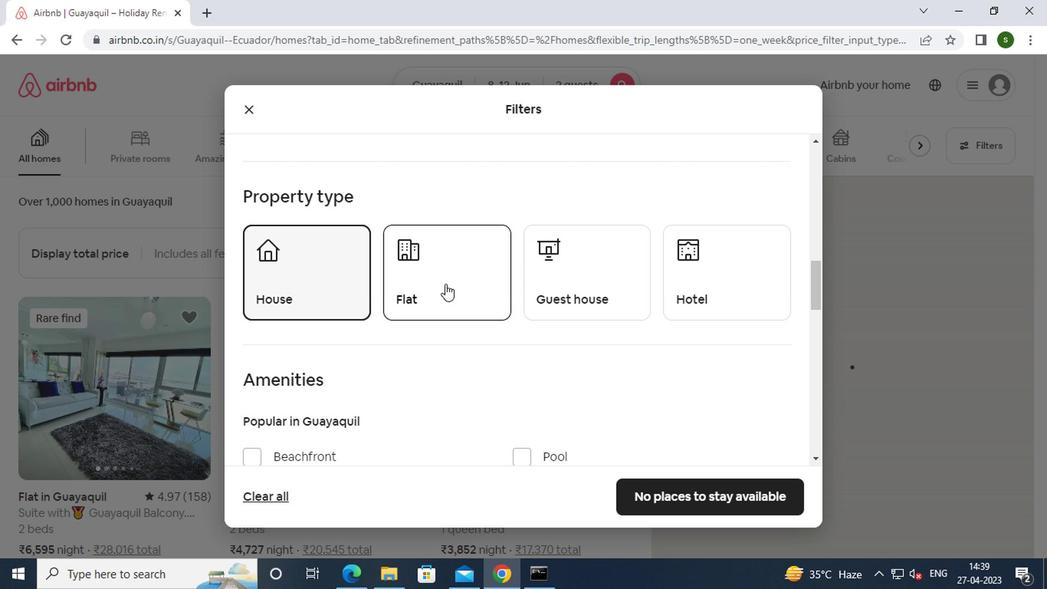 
Action: Mouse moved to (555, 278)
Screenshot: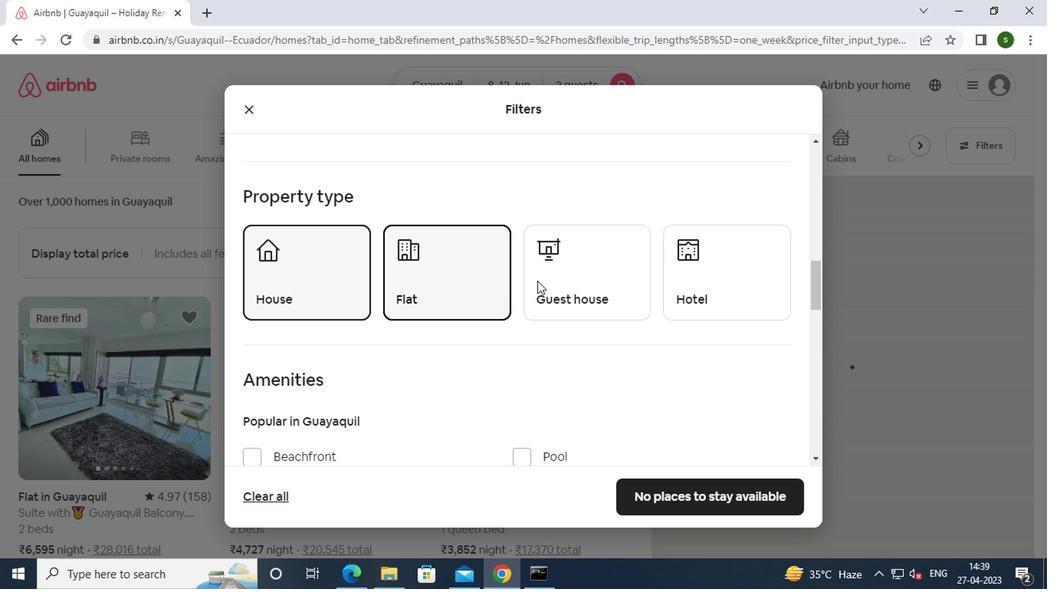 
Action: Mouse pressed left at (555, 278)
Screenshot: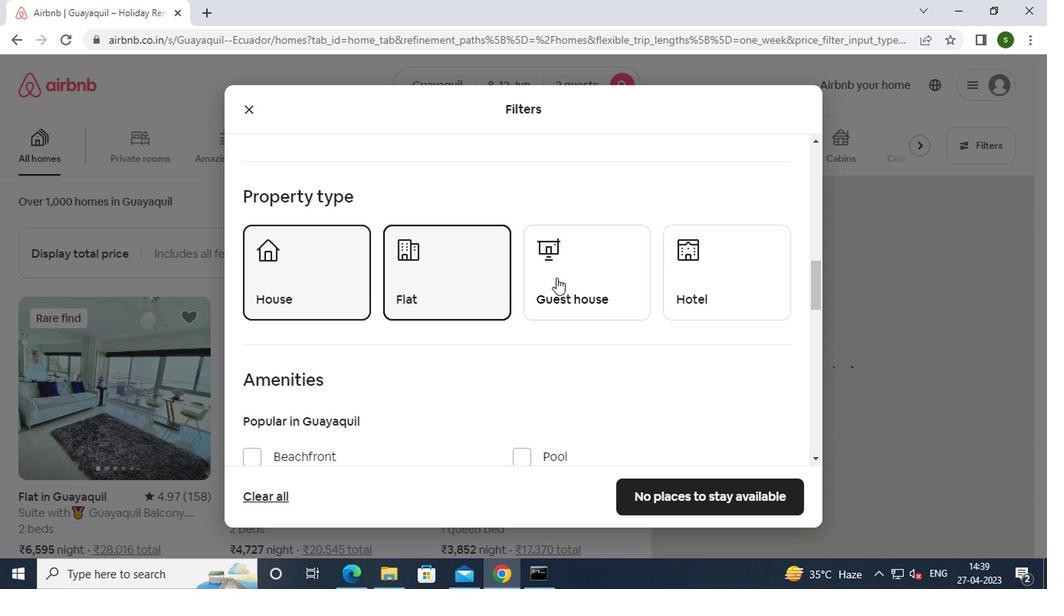 
Action: Mouse moved to (709, 276)
Screenshot: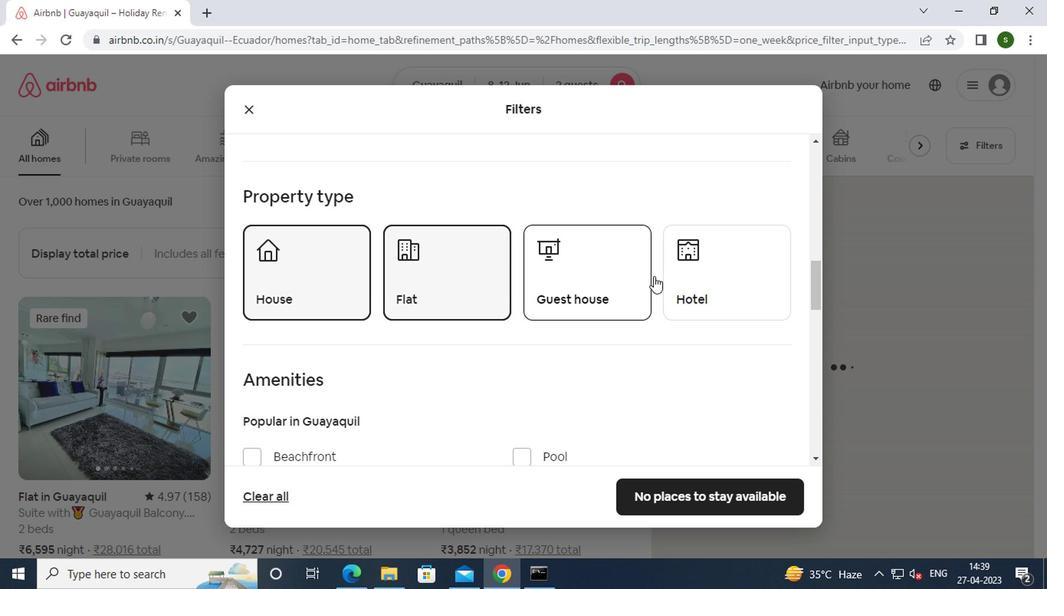 
Action: Mouse pressed left at (709, 276)
Screenshot: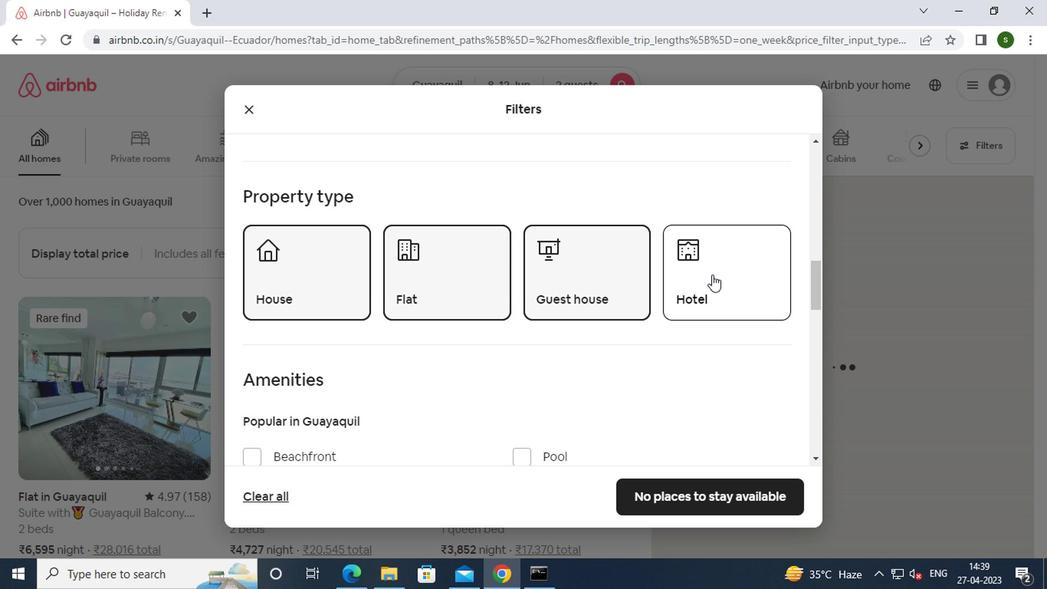 
Action: Mouse moved to (609, 299)
Screenshot: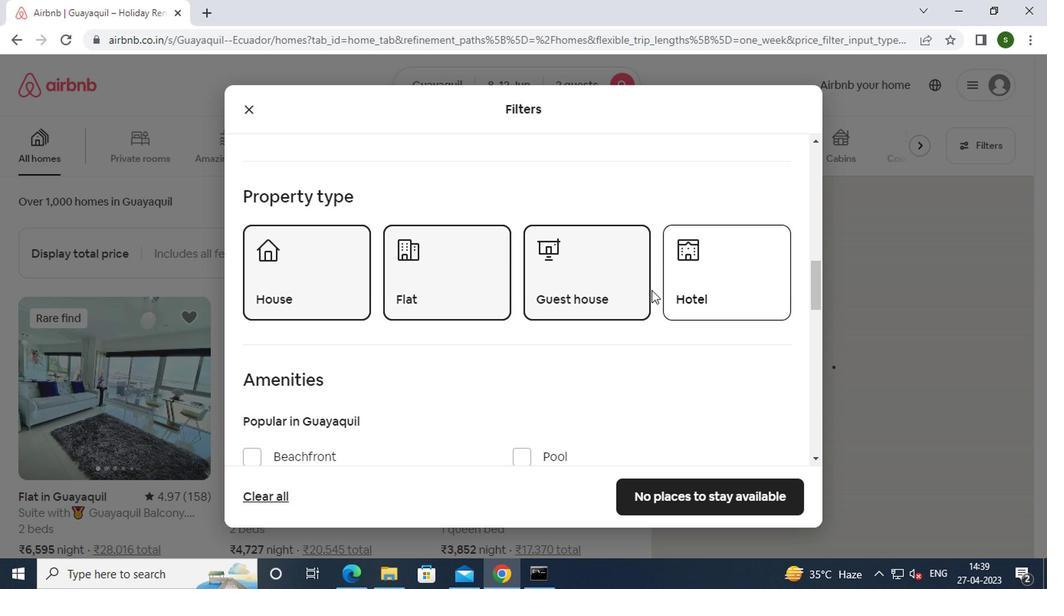 
Action: Mouse scrolled (609, 298) with delta (0, 0)
Screenshot: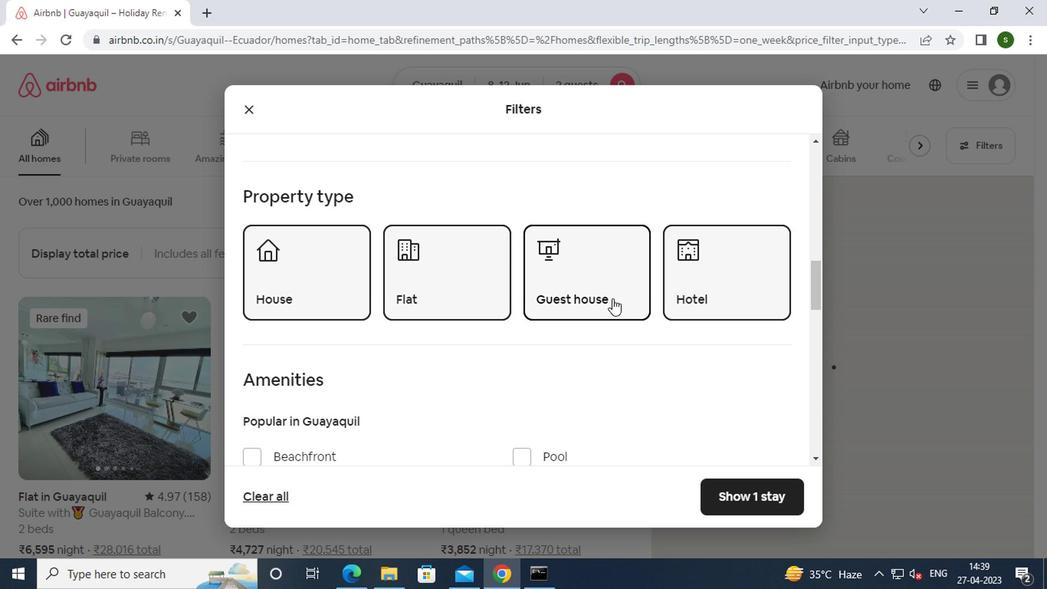 
Action: Mouse scrolled (609, 298) with delta (0, 0)
Screenshot: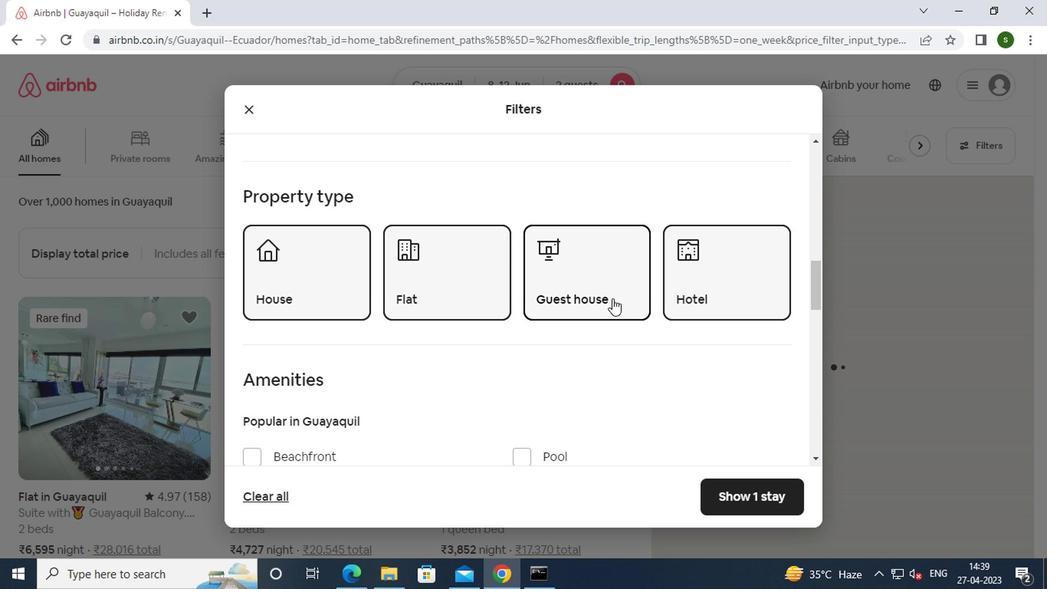 
Action: Mouse scrolled (609, 298) with delta (0, 0)
Screenshot: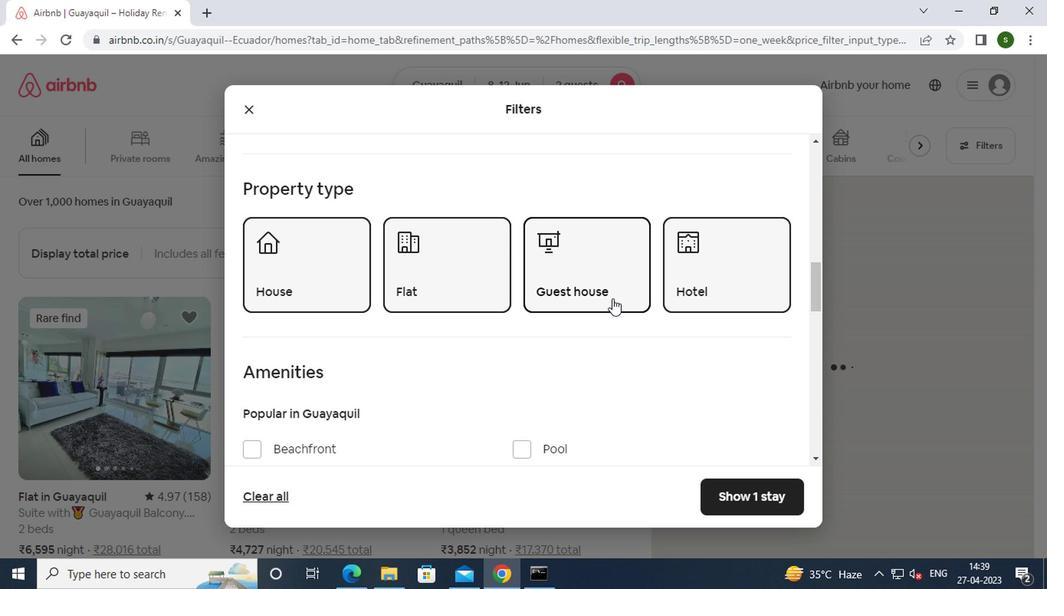 
Action: Mouse scrolled (609, 298) with delta (0, 0)
Screenshot: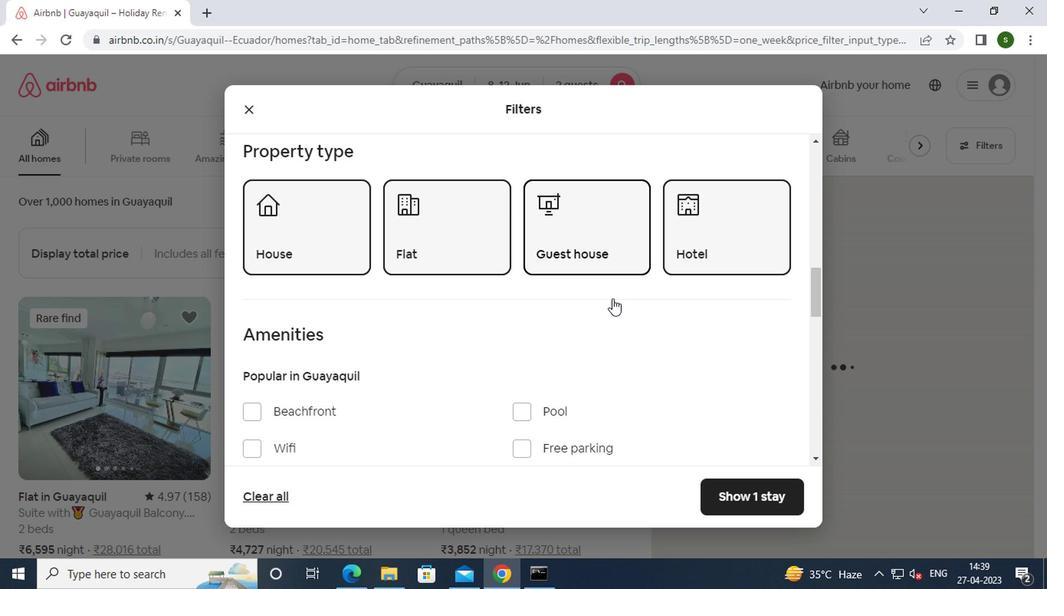 
Action: Mouse scrolled (609, 298) with delta (0, 0)
Screenshot: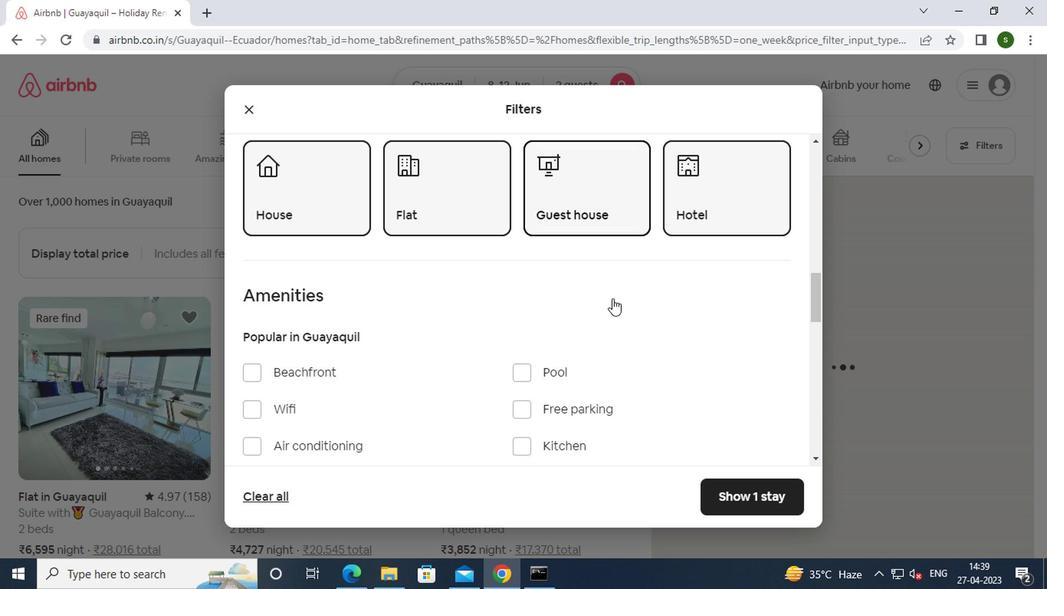 
Action: Mouse scrolled (609, 298) with delta (0, 0)
Screenshot: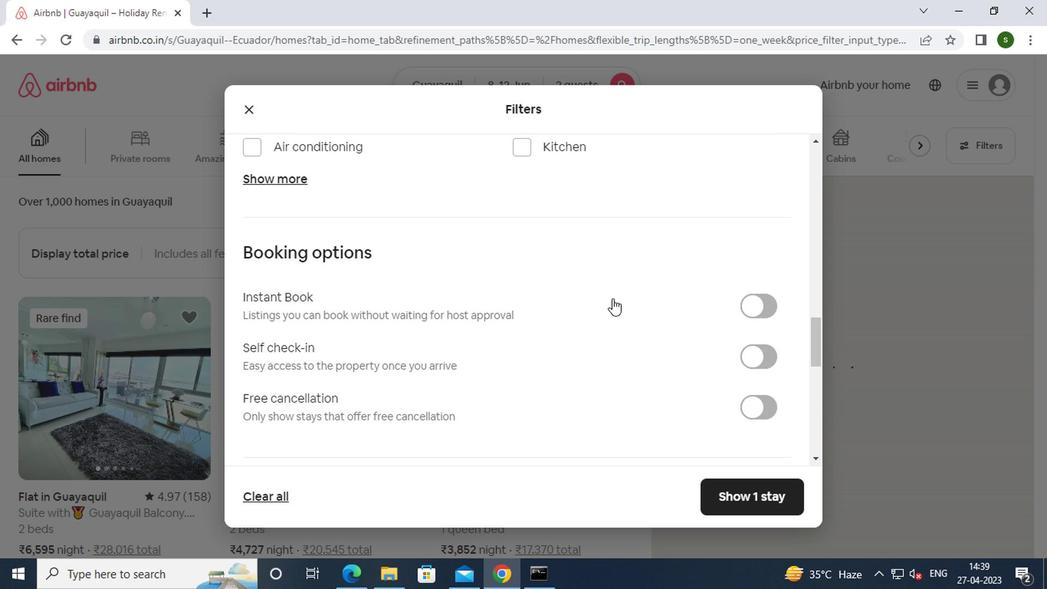 
Action: Mouse moved to (746, 280)
Screenshot: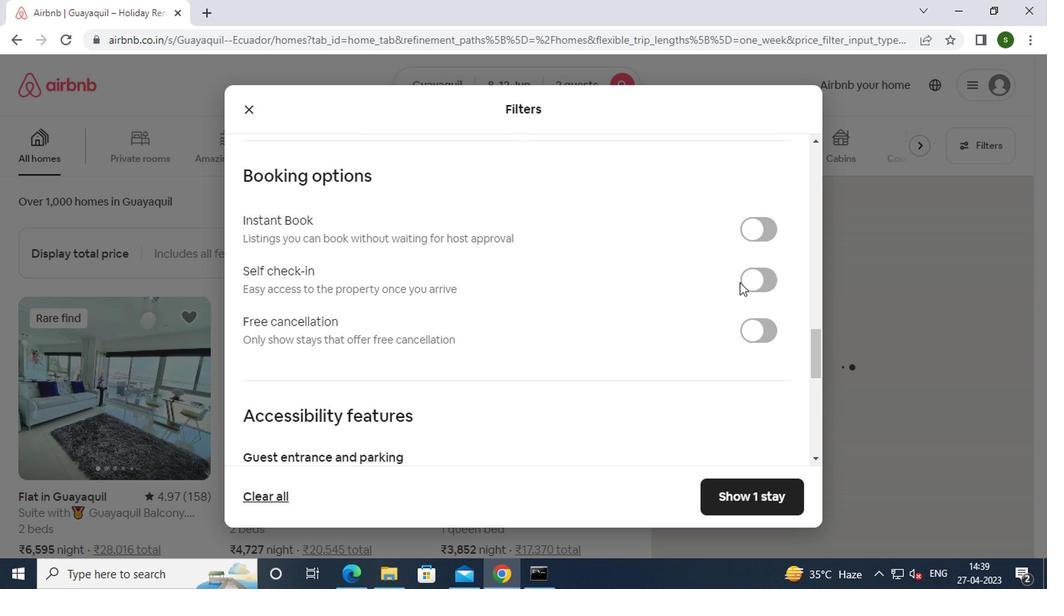 
Action: Mouse pressed left at (746, 280)
Screenshot: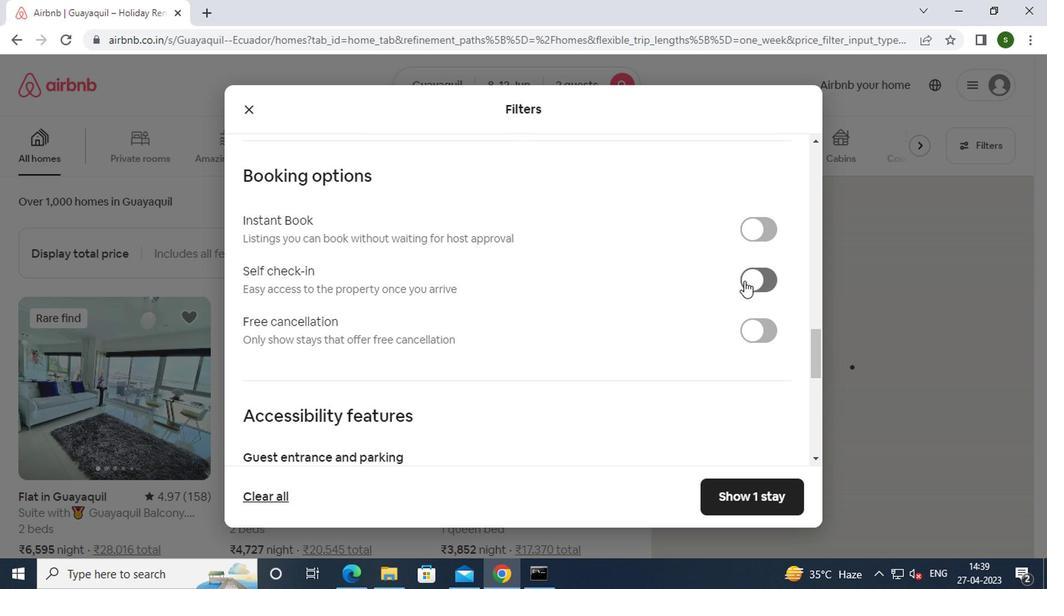 
Action: Mouse moved to (547, 314)
Screenshot: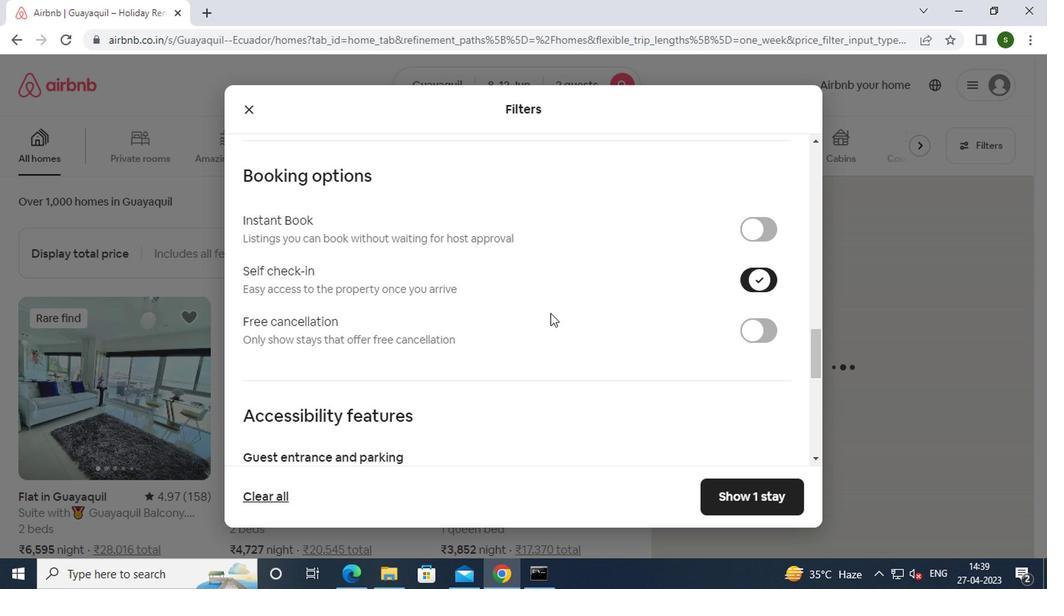 
Action: Mouse scrolled (547, 313) with delta (0, 0)
Screenshot: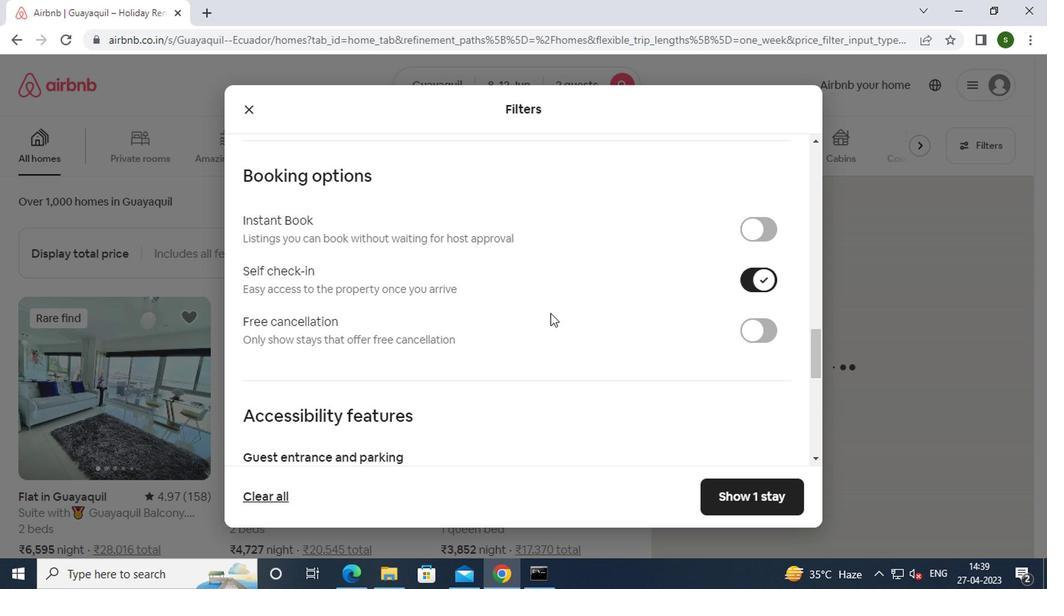 
Action: Mouse scrolled (547, 313) with delta (0, 0)
Screenshot: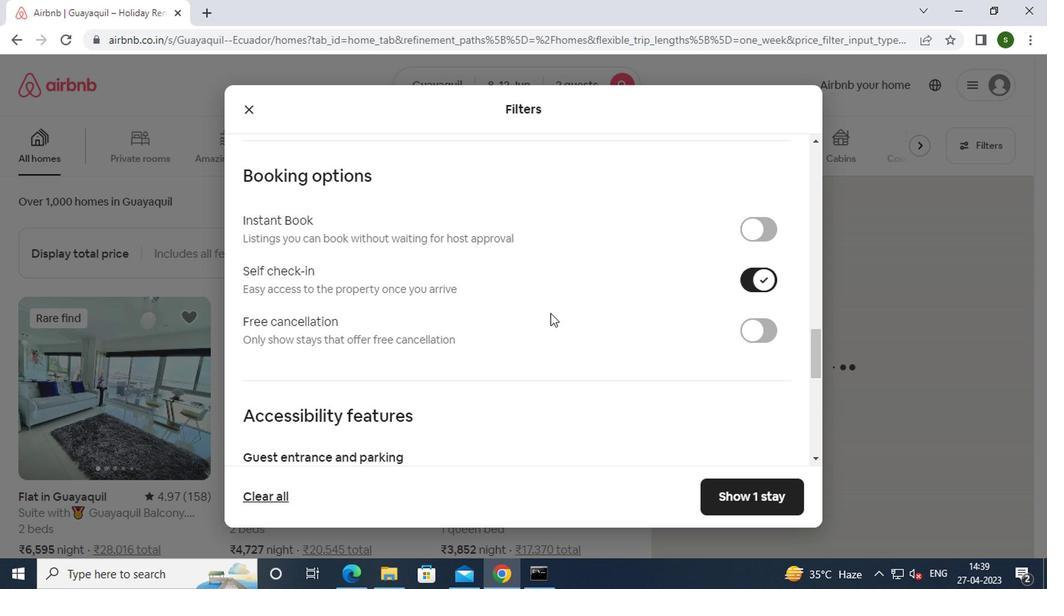 
Action: Mouse scrolled (547, 313) with delta (0, 0)
Screenshot: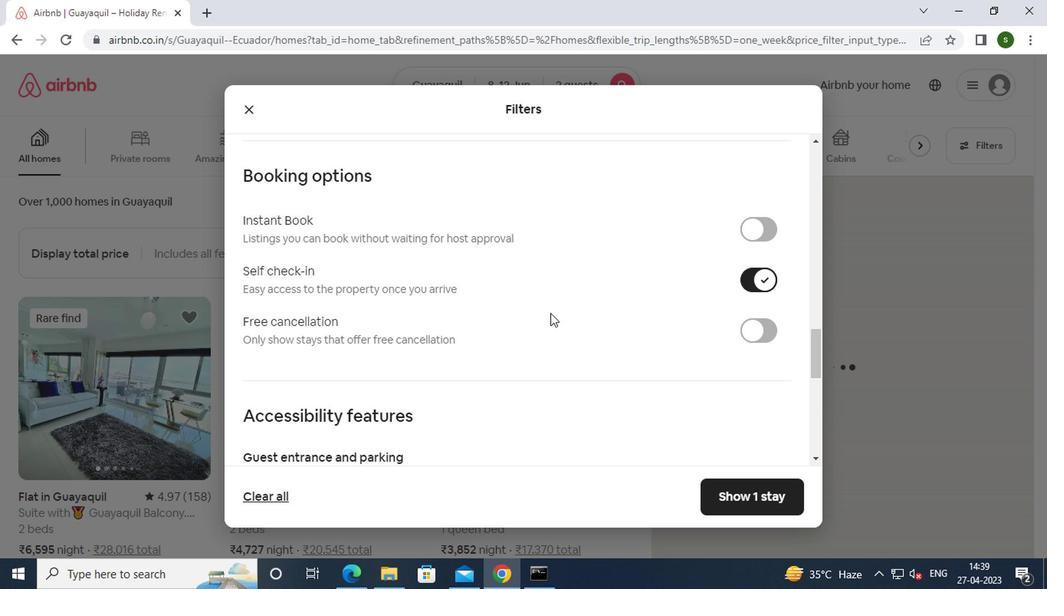 
Action: Mouse scrolled (547, 313) with delta (0, 0)
Screenshot: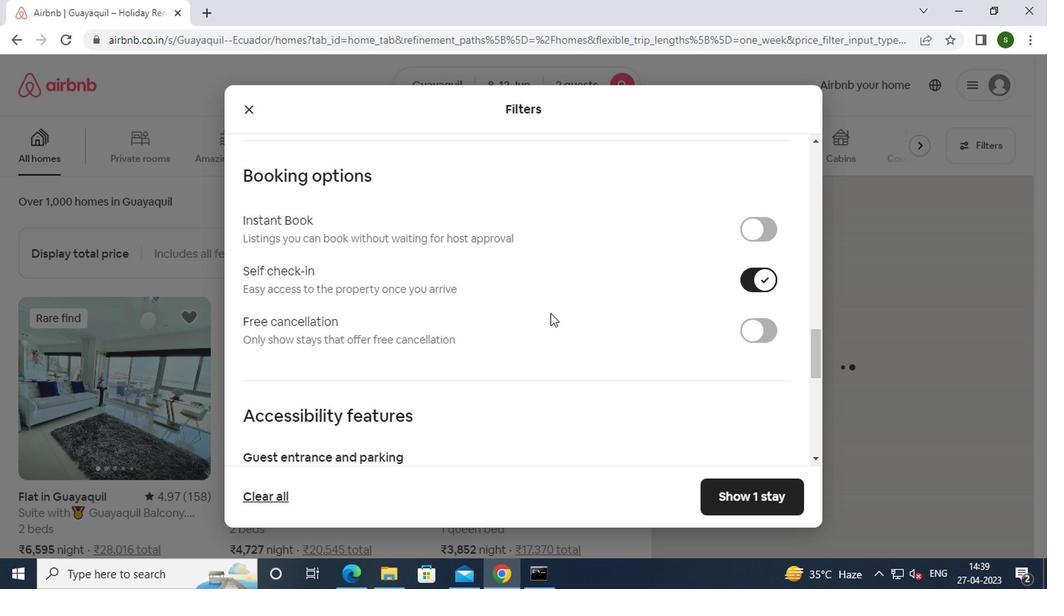 
Action: Mouse scrolled (547, 313) with delta (0, 0)
Screenshot: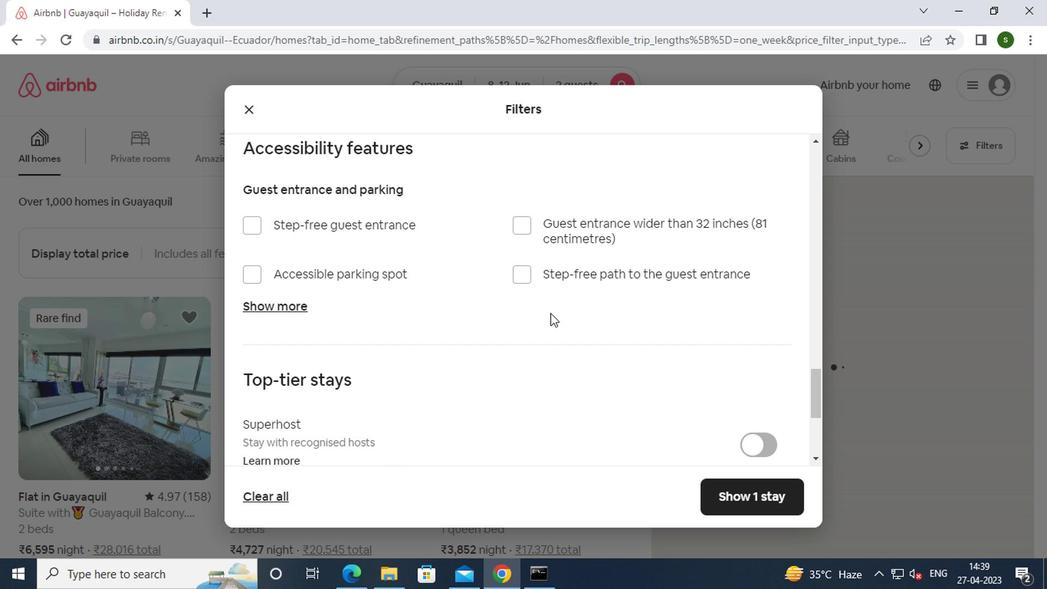 
Action: Mouse scrolled (547, 313) with delta (0, 0)
Screenshot: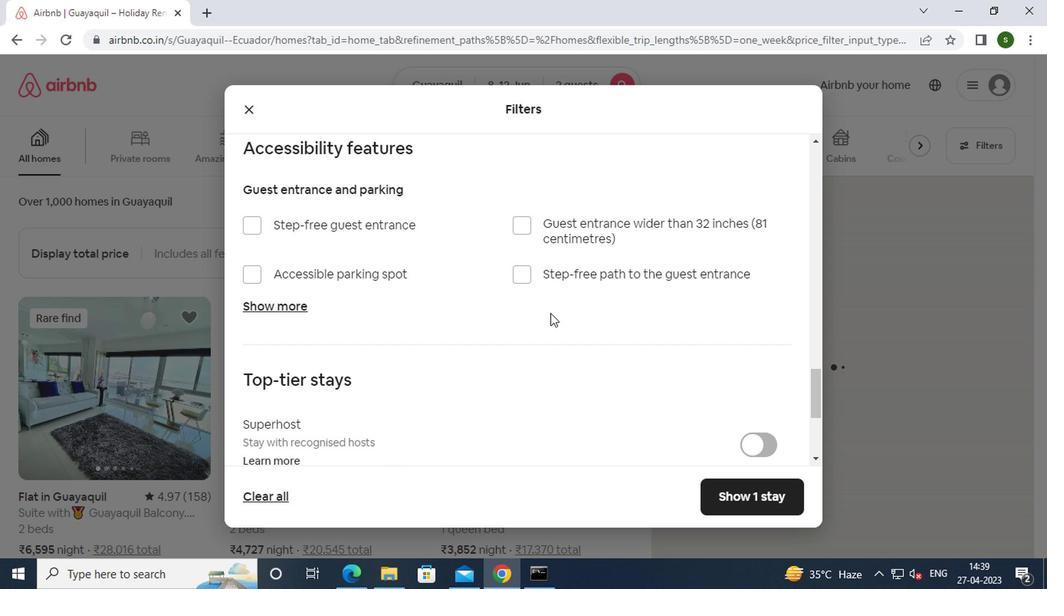 
Action: Mouse moved to (288, 391)
Screenshot: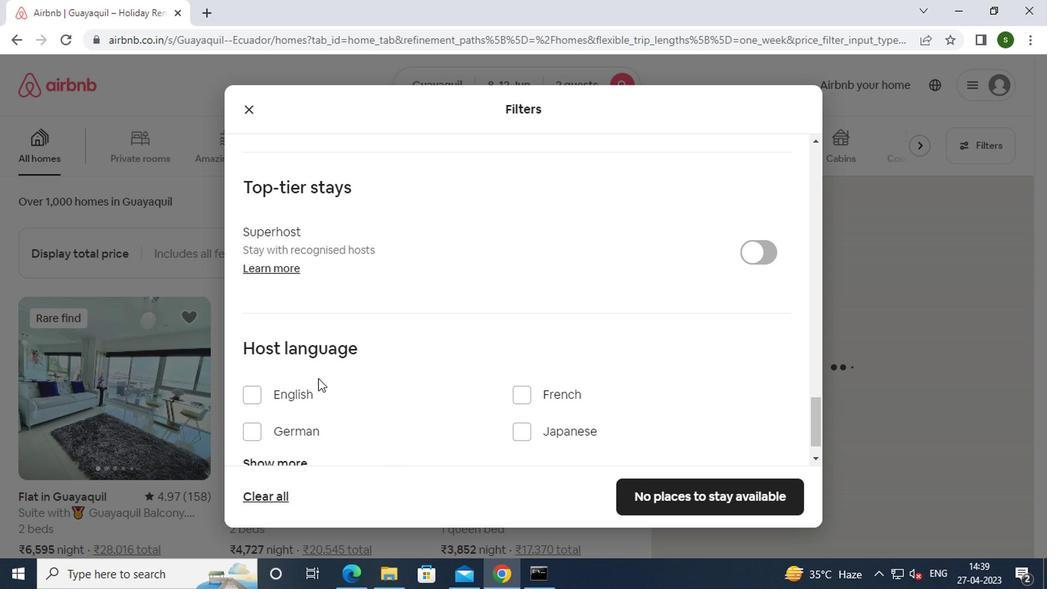 
Action: Mouse pressed left at (288, 391)
Screenshot: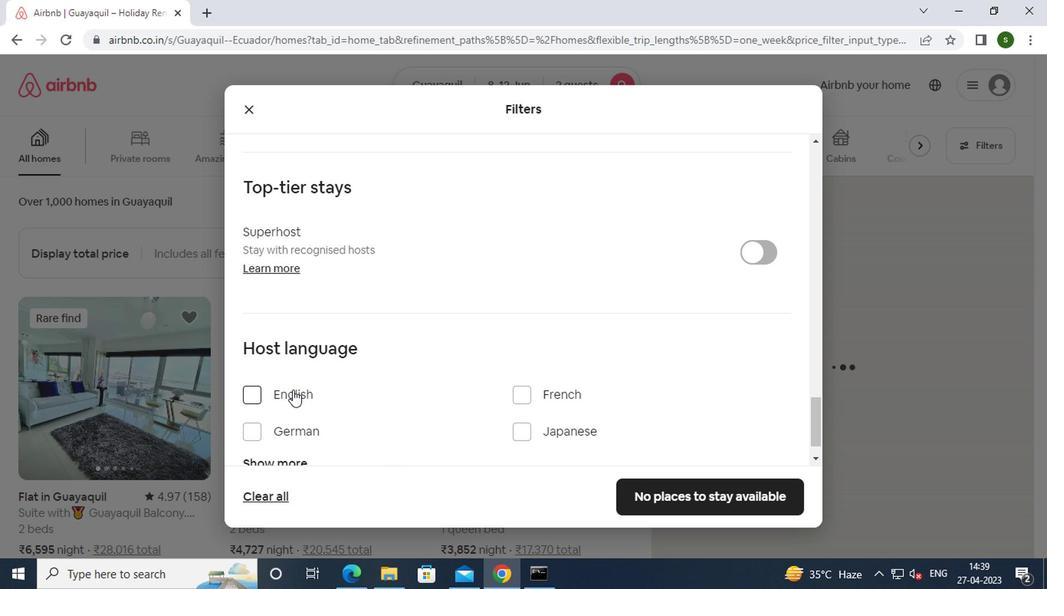 
Action: Mouse moved to (650, 497)
Screenshot: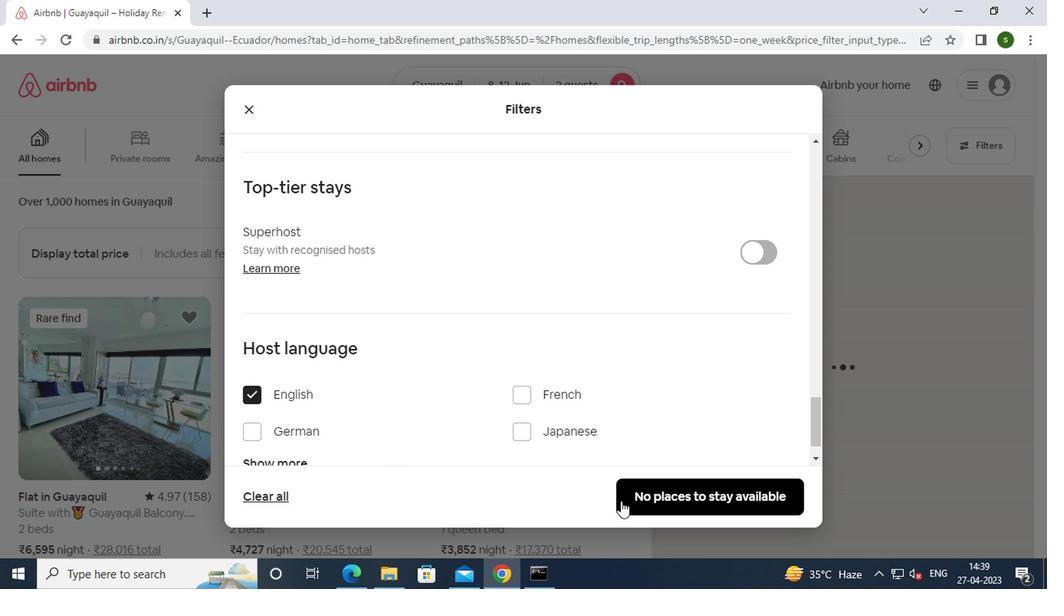
Action: Mouse pressed left at (650, 497)
Screenshot: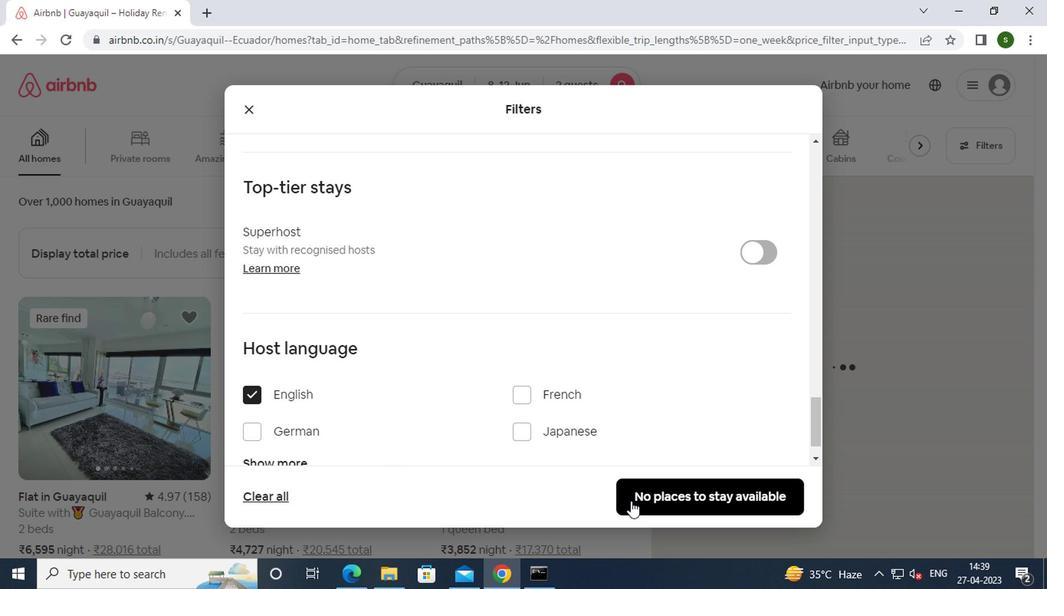 
